 Task: Search one way flight ticket for 2 adults, 4 children and 1 infant on lap in business from Little Rock: Bill And Hillary Clinton National Airport (adams Field) (was Little Rock National) to Rockford: Chicago Rockford International Airport(was Northwest Chicagoland Regional Airport At Rockford) on 5-1-2023. Choice of flights is Frontier. Price is upto 60000. Outbound departure time preference is 14:30.
Action: Mouse scrolled (572, 541) with delta (0, 0)
Screenshot: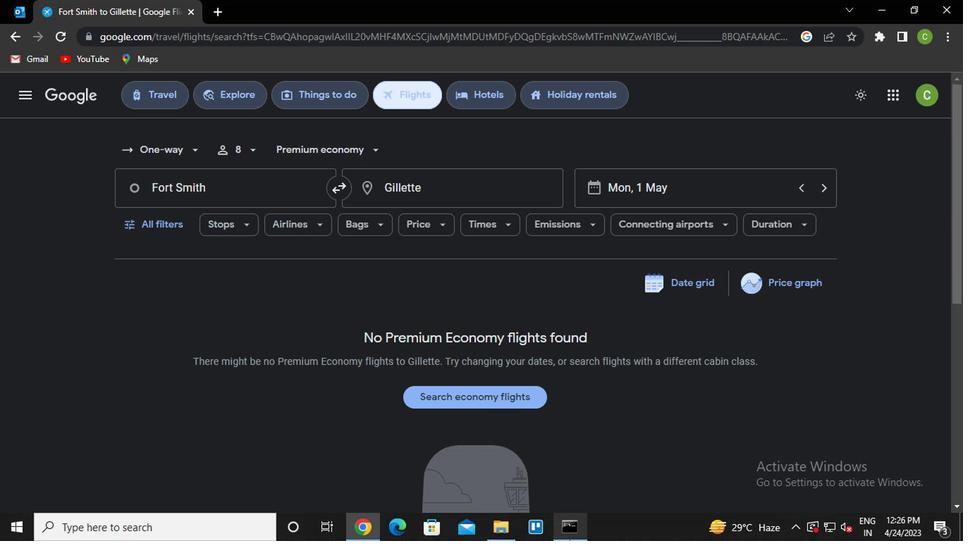 
Action: Mouse scrolled (572, 541) with delta (0, 0)
Screenshot: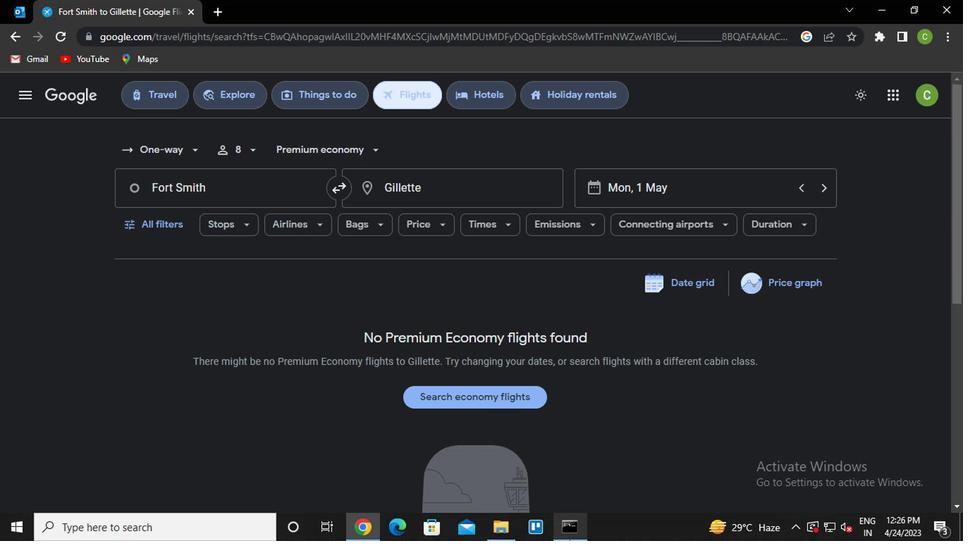 
Action: Mouse moved to (572, 541)
Screenshot: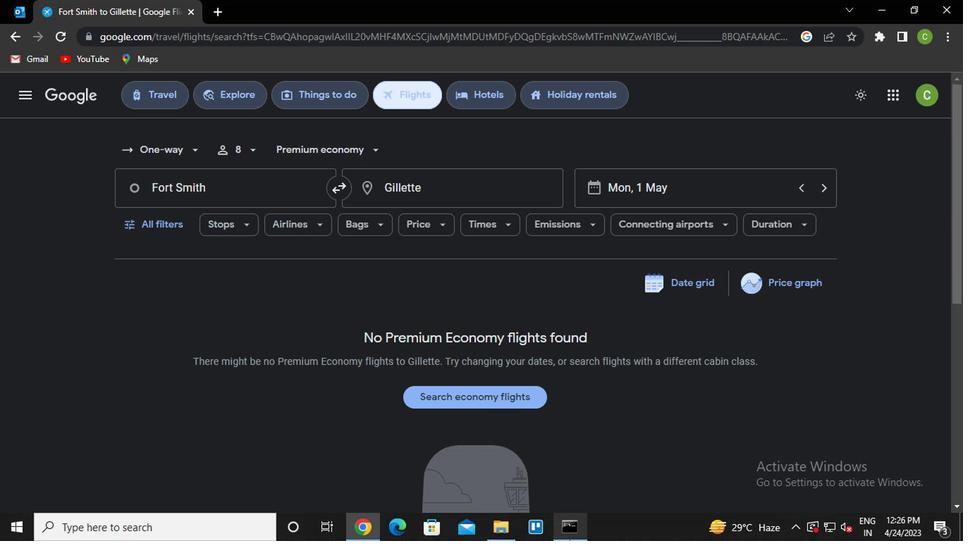 
Action: Mouse scrolled (572, 541) with delta (0, 0)
Screenshot: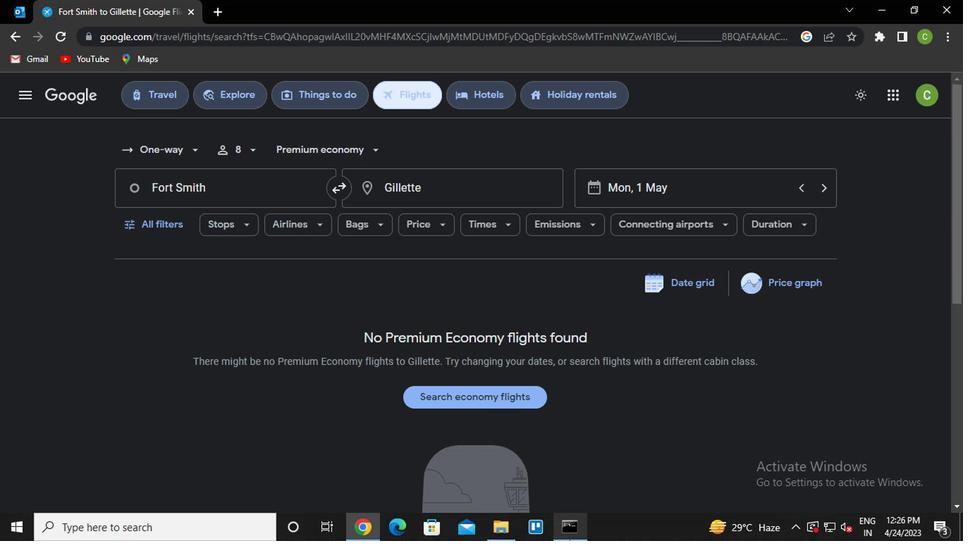 
Action: Mouse moved to (173, 153)
Screenshot: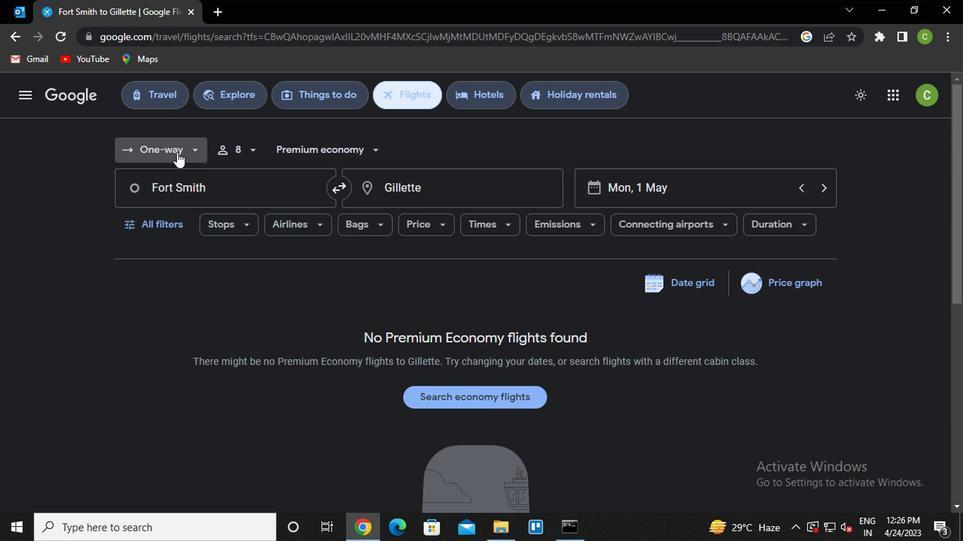 
Action: Mouse pressed left at (173, 153)
Screenshot: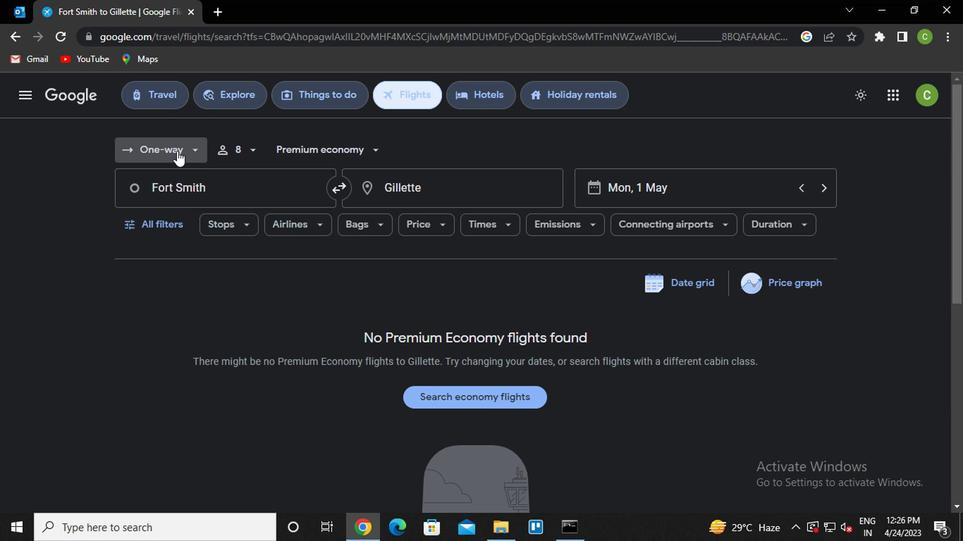
Action: Mouse moved to (184, 209)
Screenshot: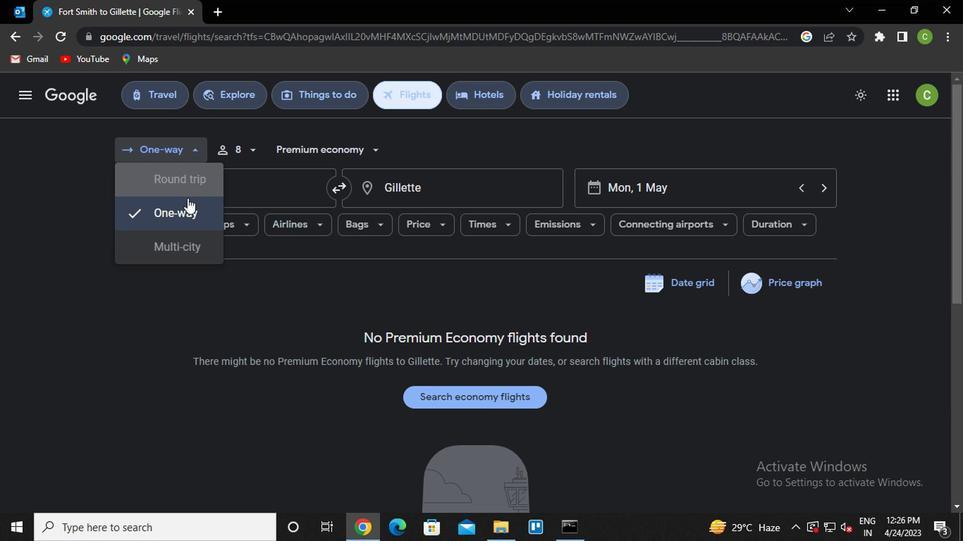
Action: Mouse pressed left at (184, 209)
Screenshot: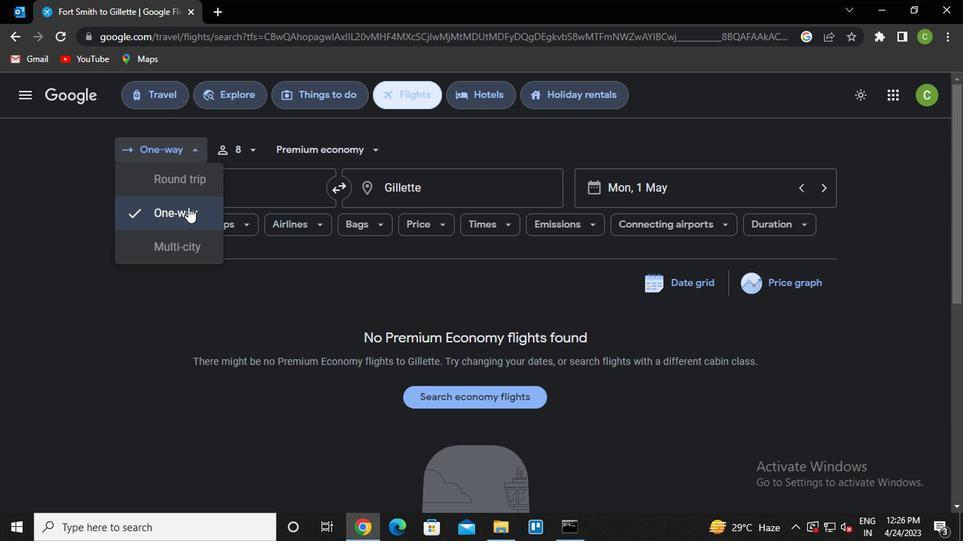 
Action: Mouse moved to (247, 149)
Screenshot: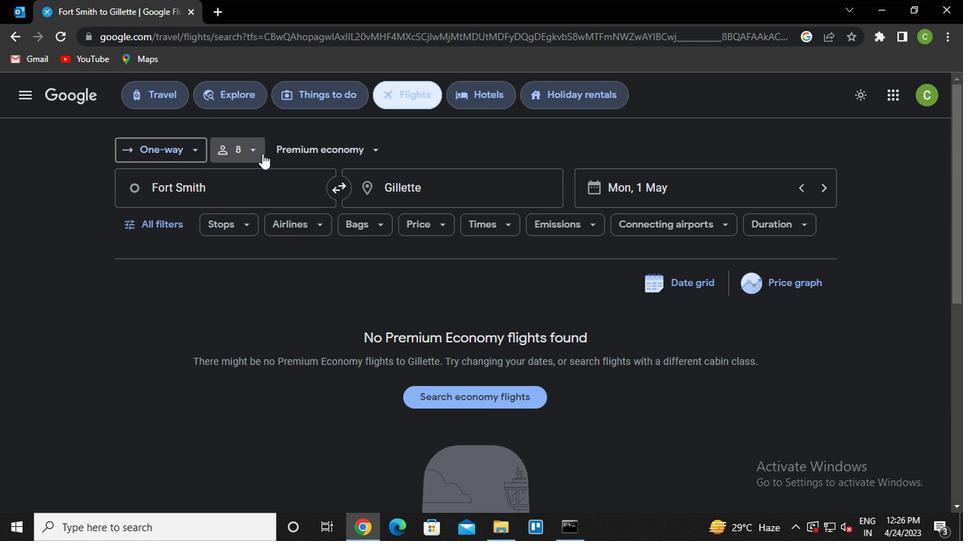 
Action: Mouse pressed left at (247, 149)
Screenshot: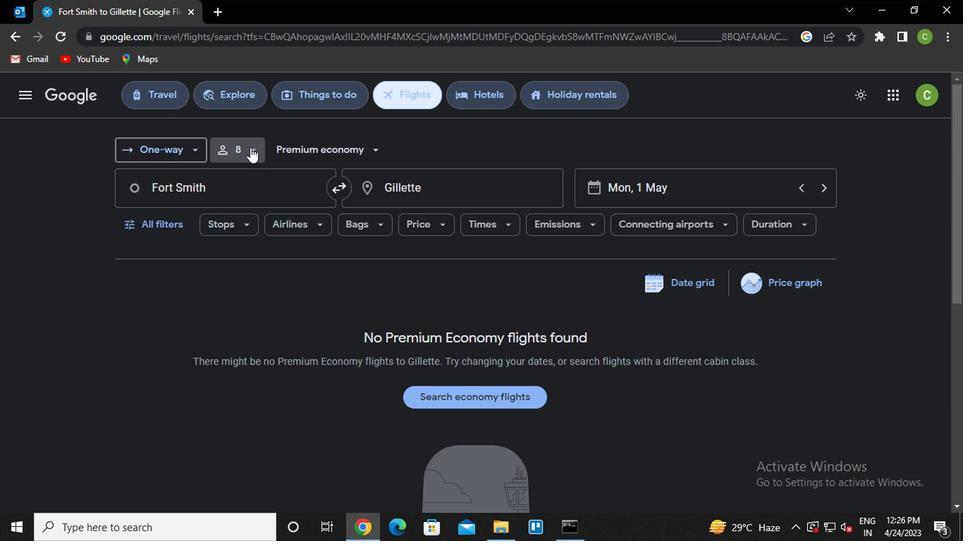 
Action: Mouse moved to (355, 190)
Screenshot: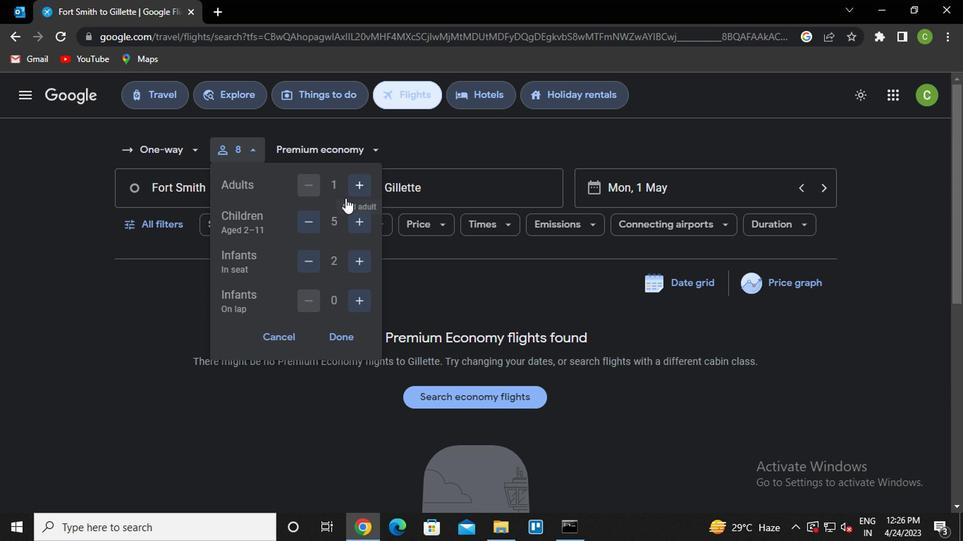 
Action: Mouse pressed left at (355, 190)
Screenshot: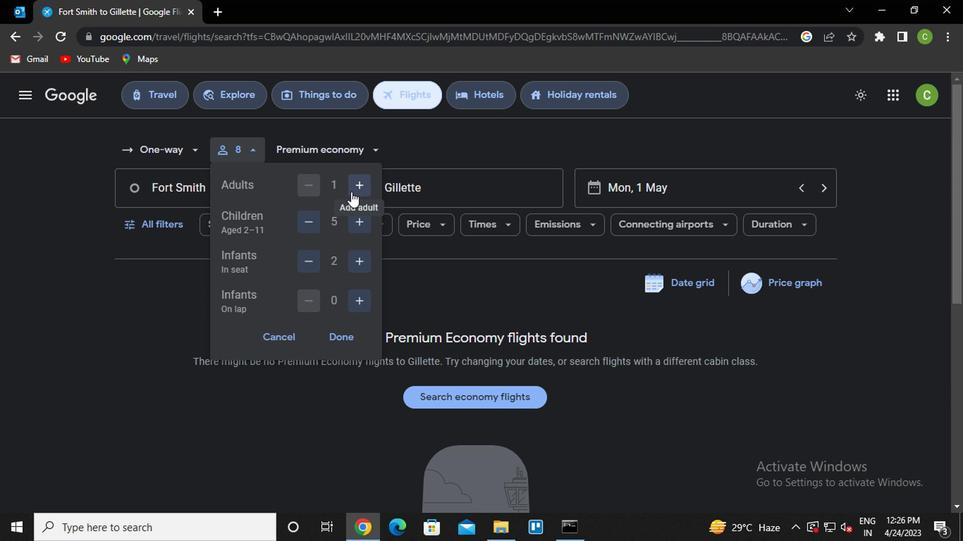 
Action: Mouse moved to (312, 225)
Screenshot: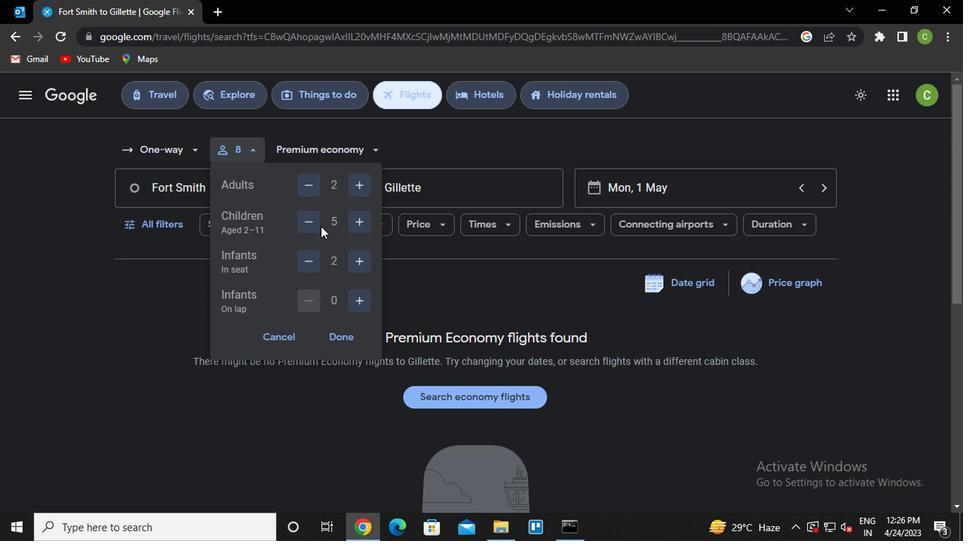 
Action: Mouse pressed left at (312, 225)
Screenshot: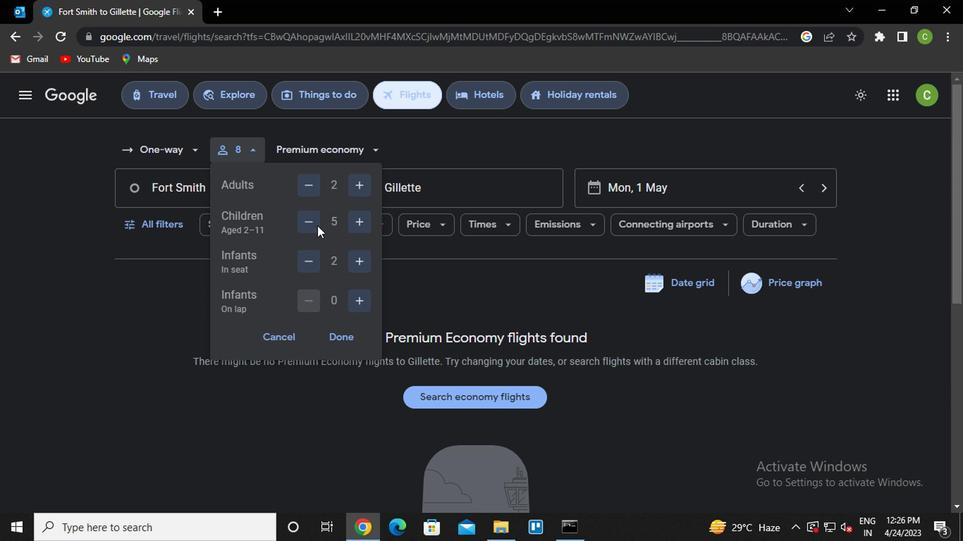 
Action: Mouse moved to (306, 259)
Screenshot: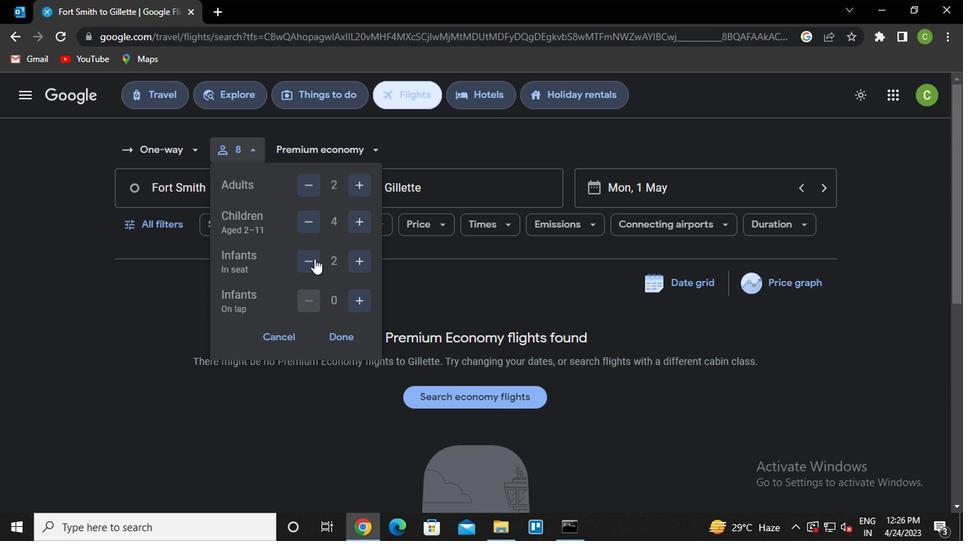 
Action: Mouse pressed left at (306, 259)
Screenshot: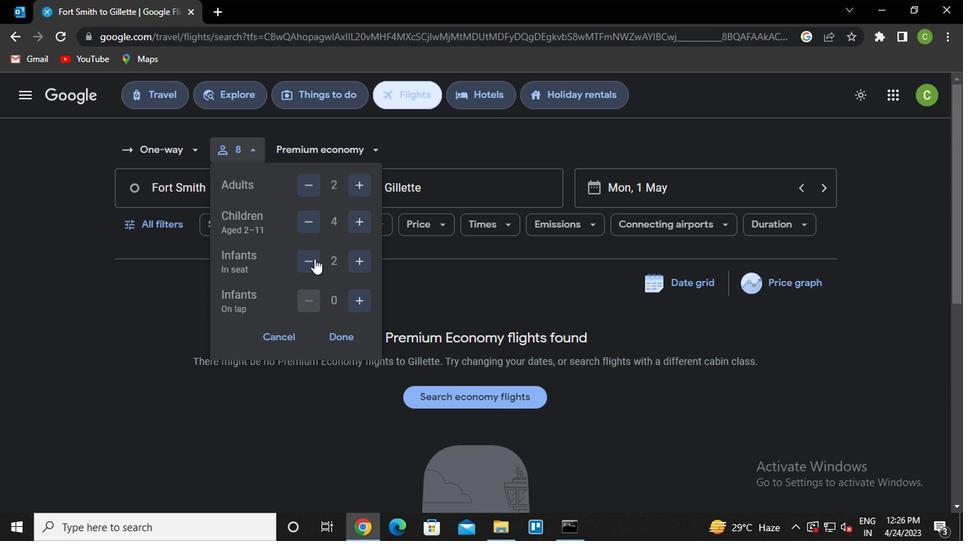 
Action: Mouse moved to (334, 336)
Screenshot: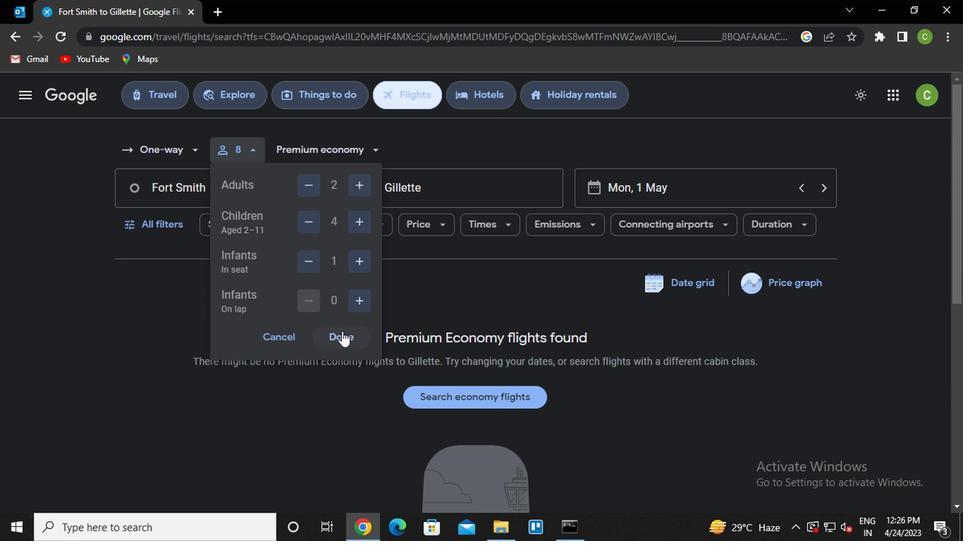 
Action: Mouse pressed left at (334, 336)
Screenshot: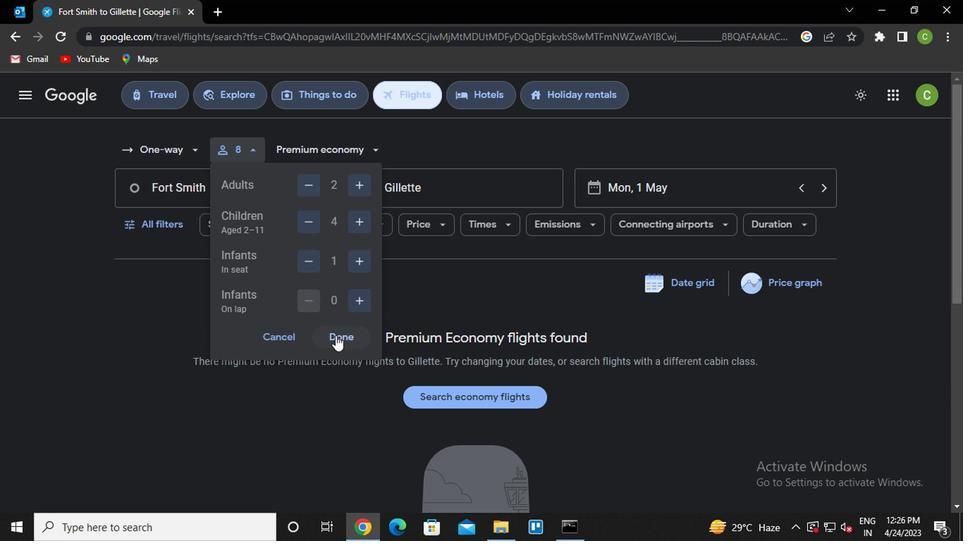 
Action: Mouse moved to (302, 160)
Screenshot: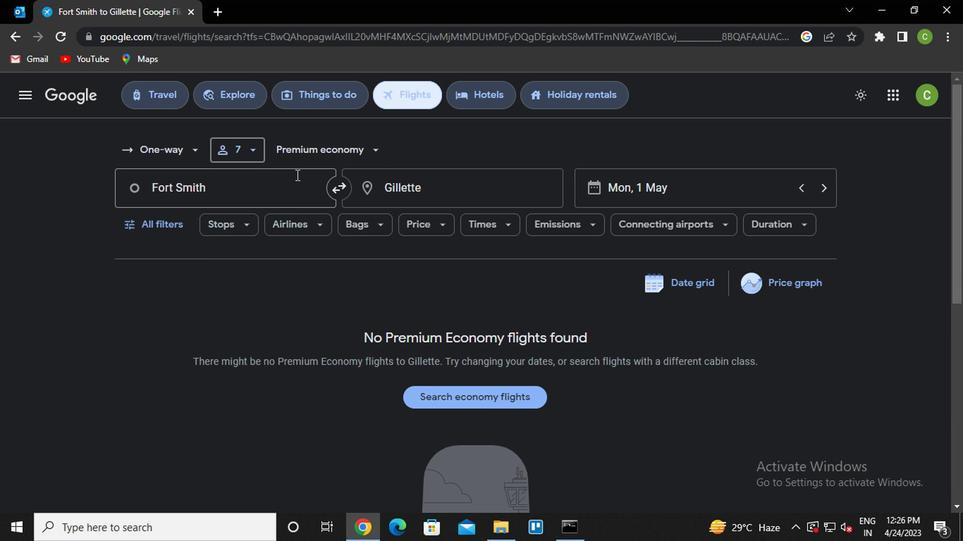 
Action: Mouse pressed left at (302, 160)
Screenshot: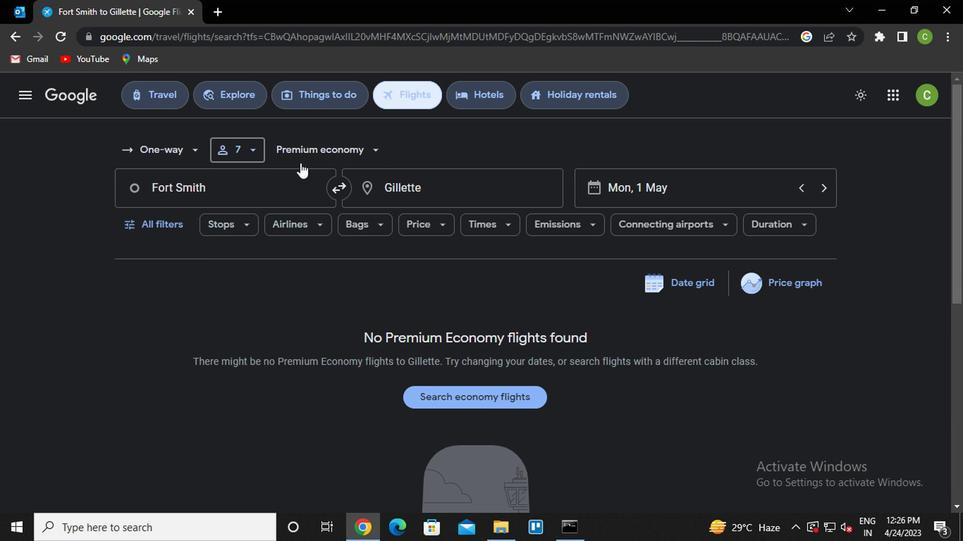 
Action: Mouse moved to (336, 244)
Screenshot: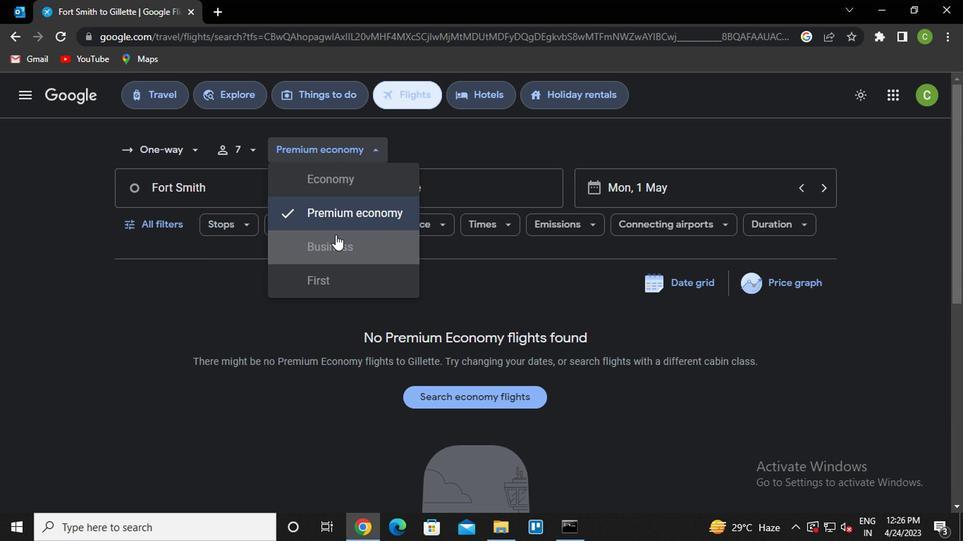 
Action: Mouse pressed left at (336, 244)
Screenshot: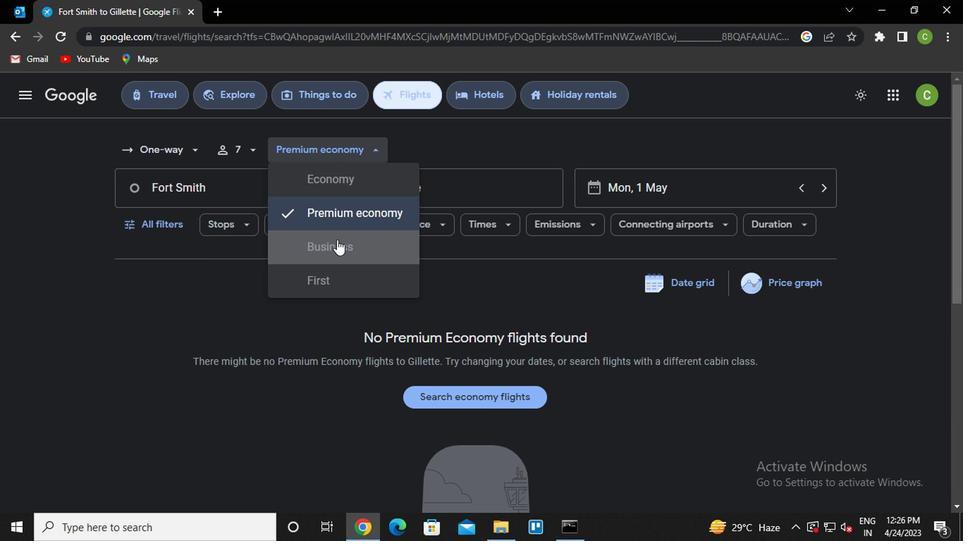
Action: Mouse moved to (265, 189)
Screenshot: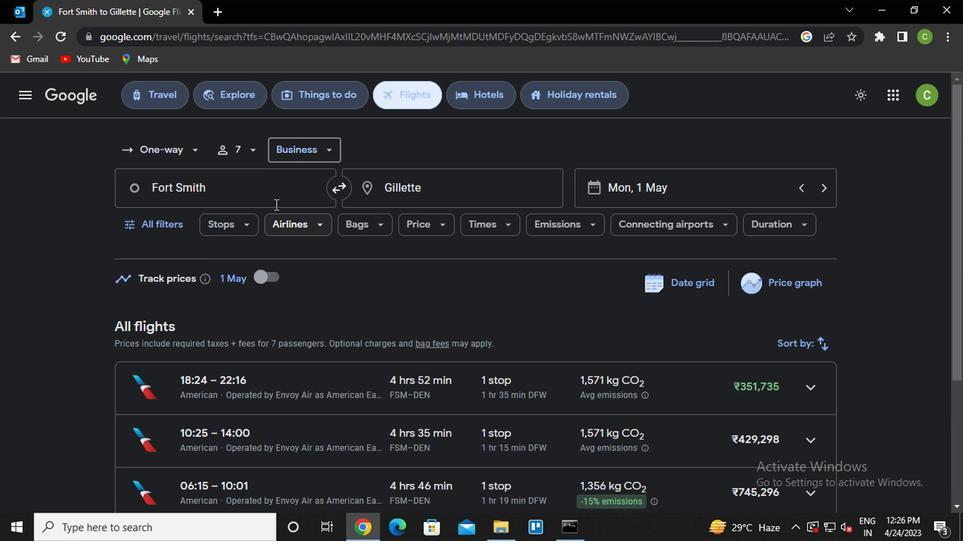 
Action: Mouse pressed left at (265, 189)
Screenshot: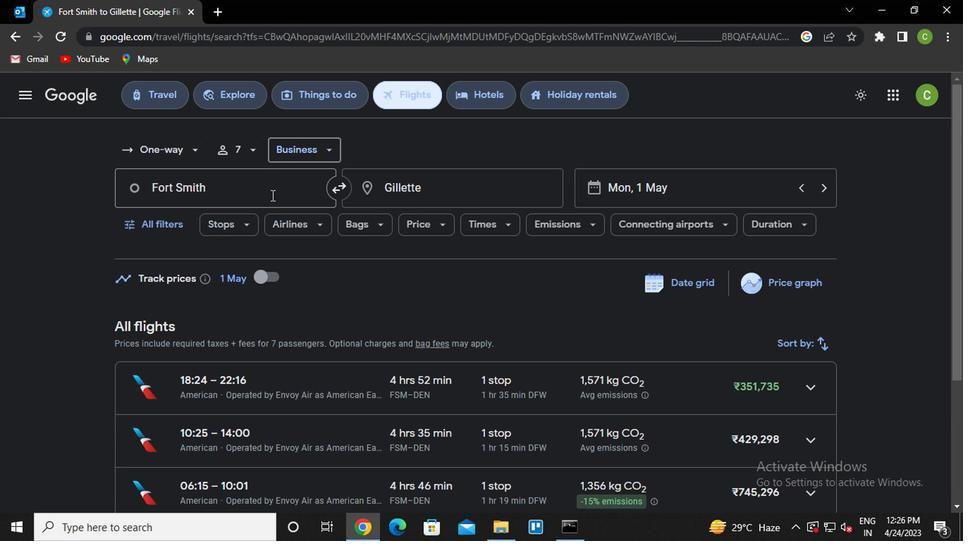 
Action: Key pressed l<Key.caps_lock>ittle<Key.down><Key.enter>
Screenshot: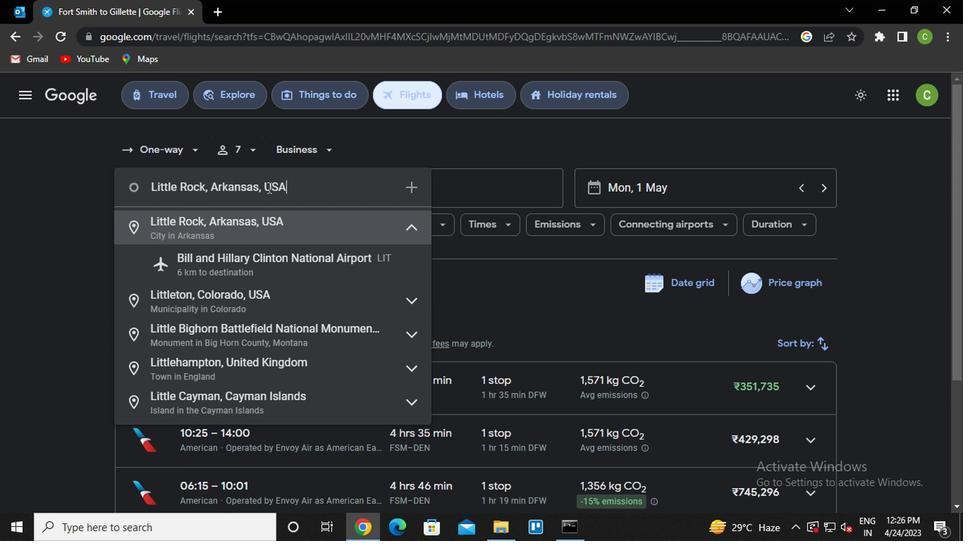 
Action: Mouse moved to (438, 189)
Screenshot: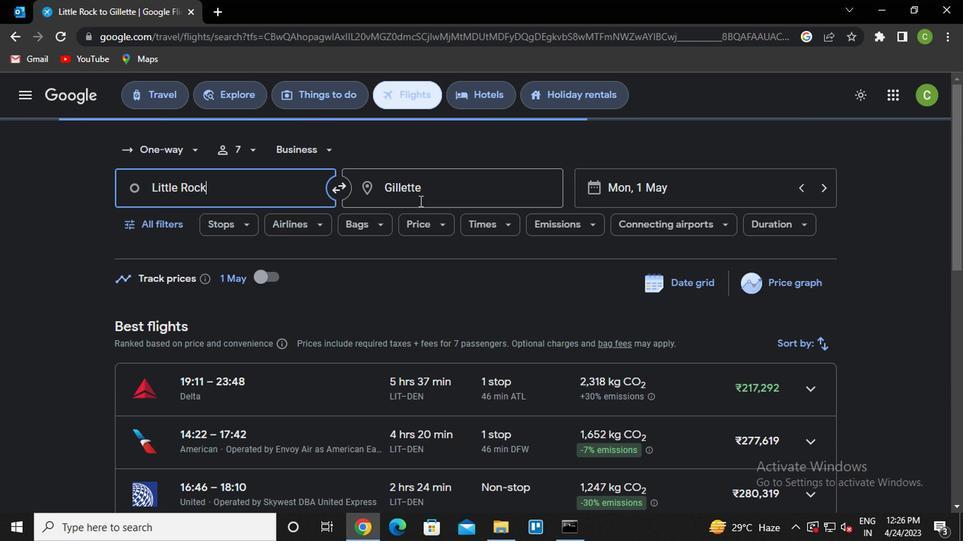 
Action: Mouse pressed left at (438, 189)
Screenshot: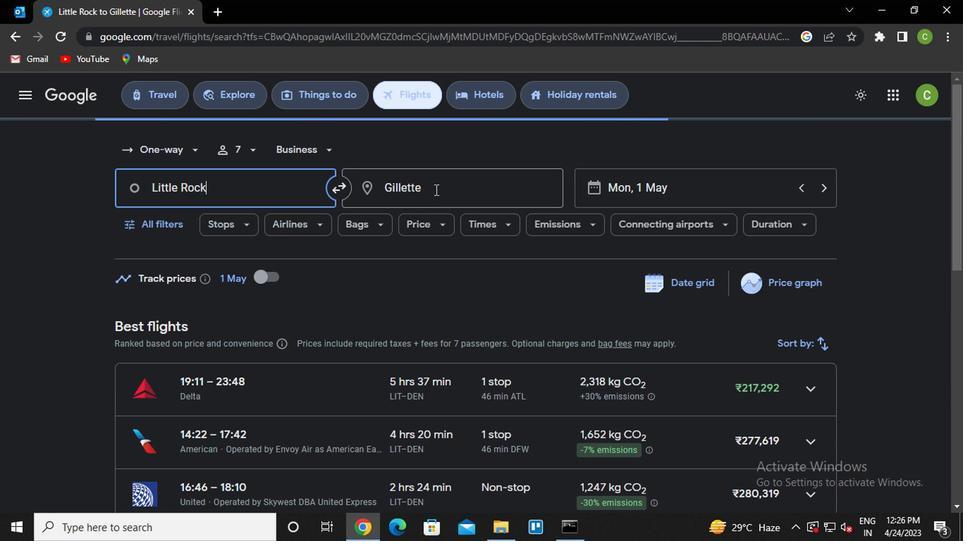 
Action: Mouse moved to (437, 189)
Screenshot: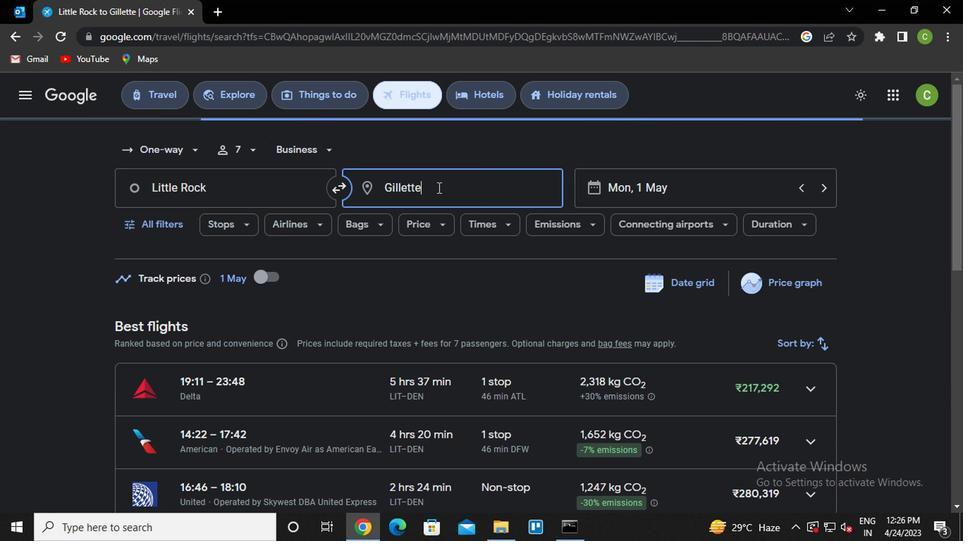 
Action: Key pressed <Key.caps_lock>
Screenshot: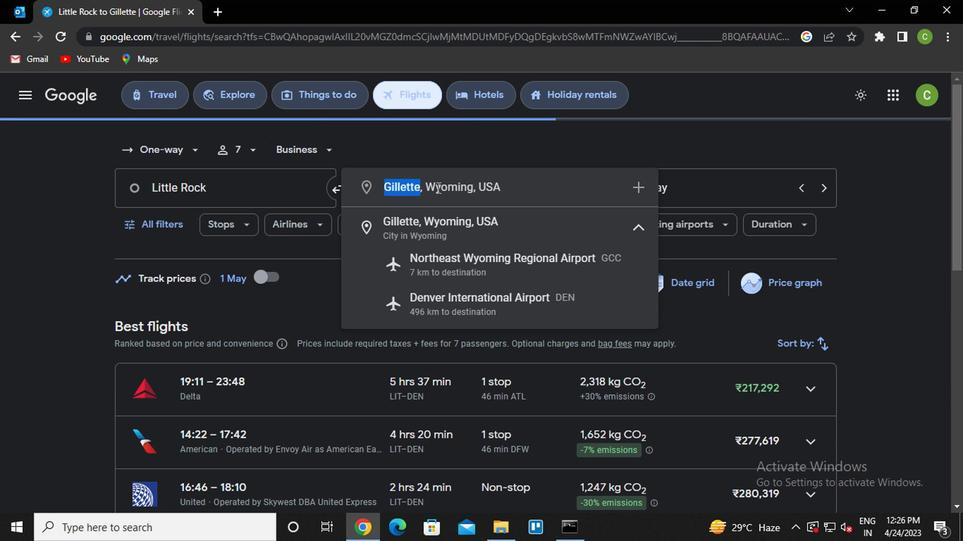 
Action: Mouse moved to (436, 189)
Screenshot: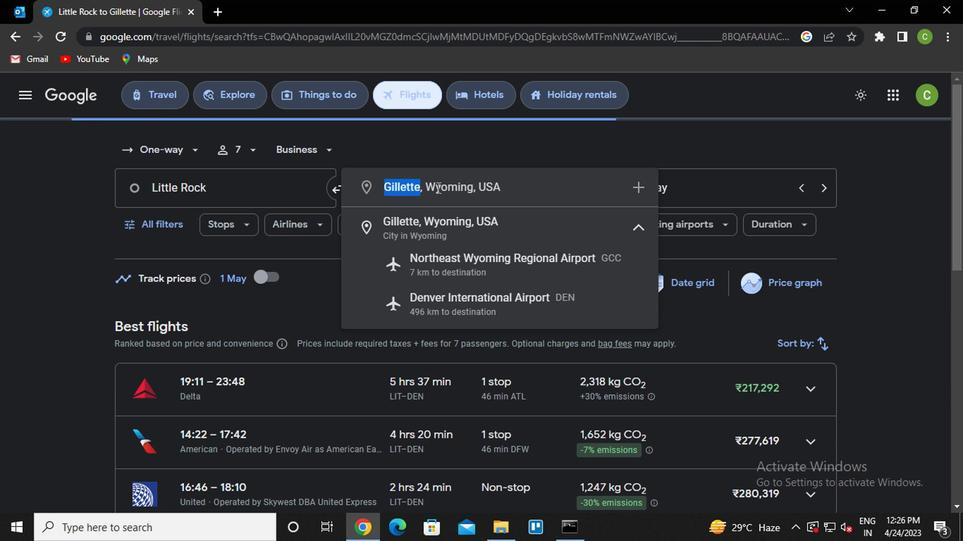 
Action: Key pressed r<Key.caps_lock>ockford<Key.down><Key.enter>
Screenshot: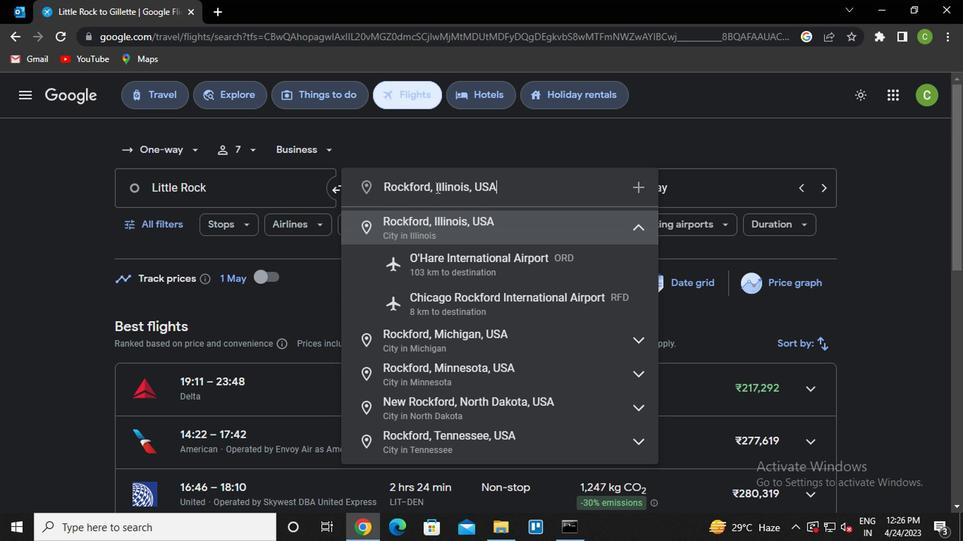 
Action: Mouse moved to (702, 182)
Screenshot: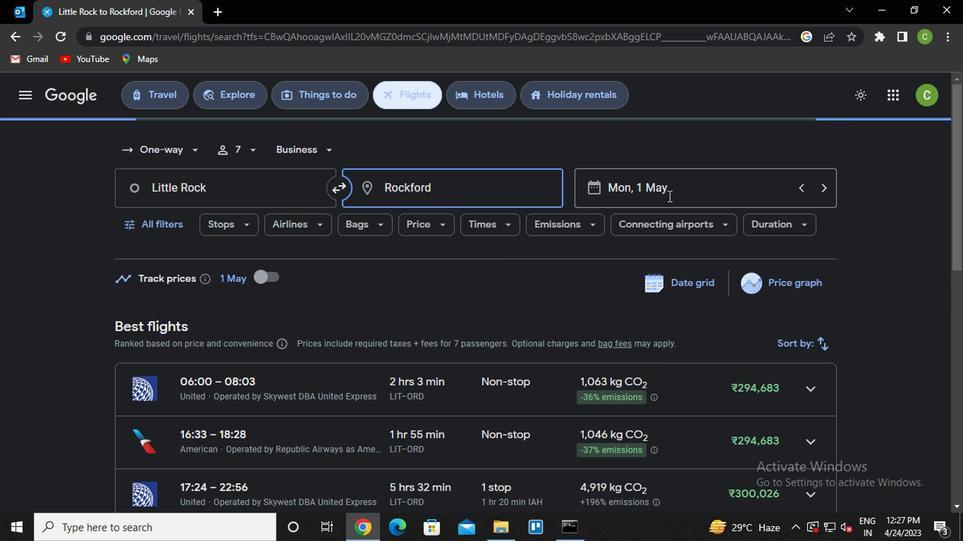 
Action: Mouse pressed left at (702, 182)
Screenshot: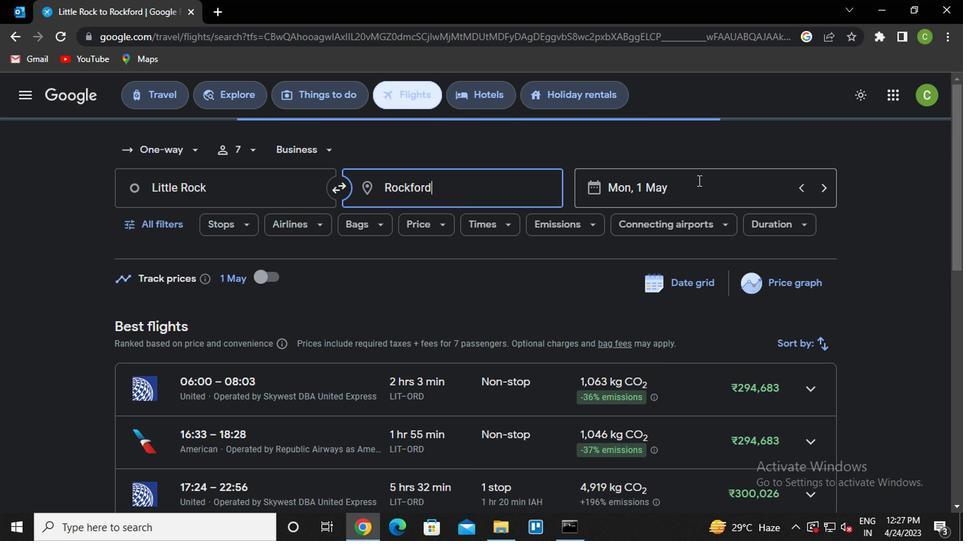 
Action: Mouse moved to (645, 251)
Screenshot: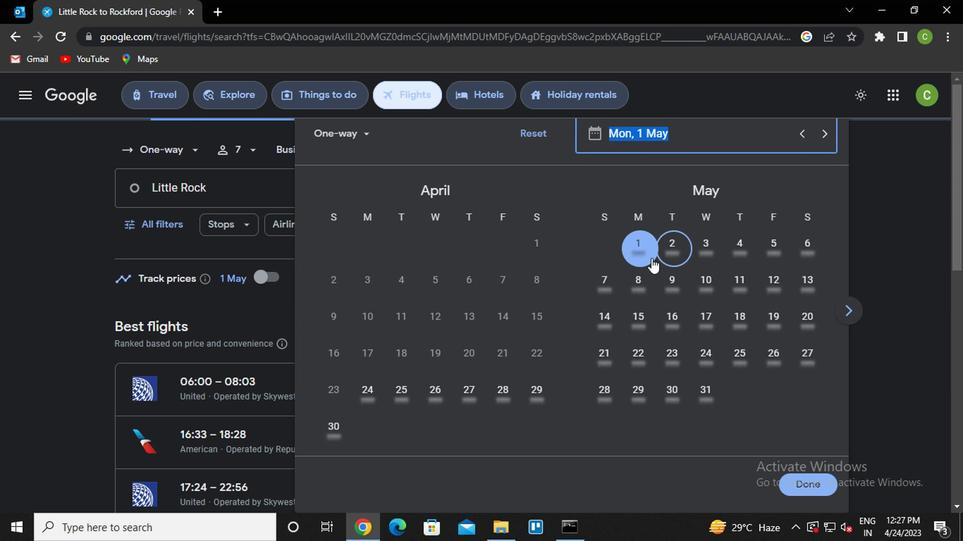 
Action: Mouse pressed left at (645, 251)
Screenshot: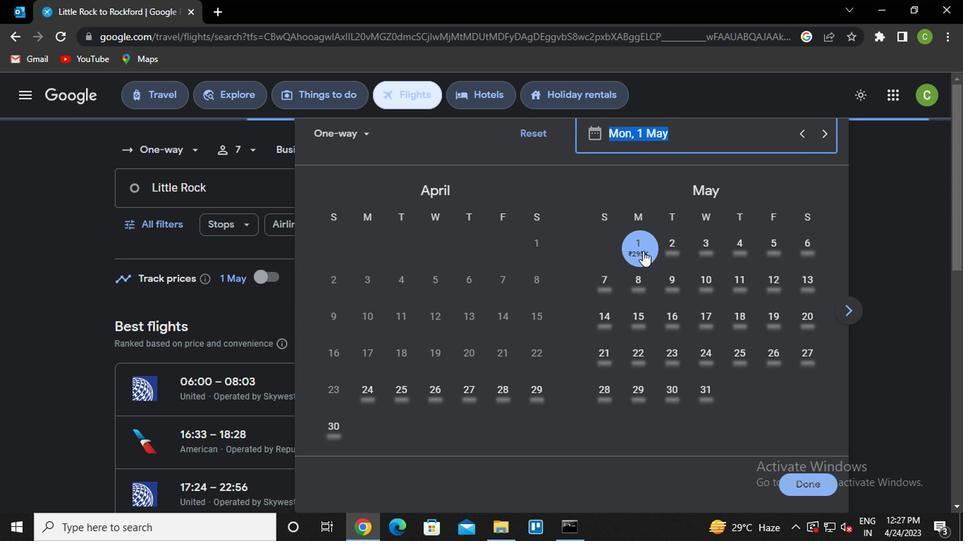 
Action: Mouse moved to (801, 480)
Screenshot: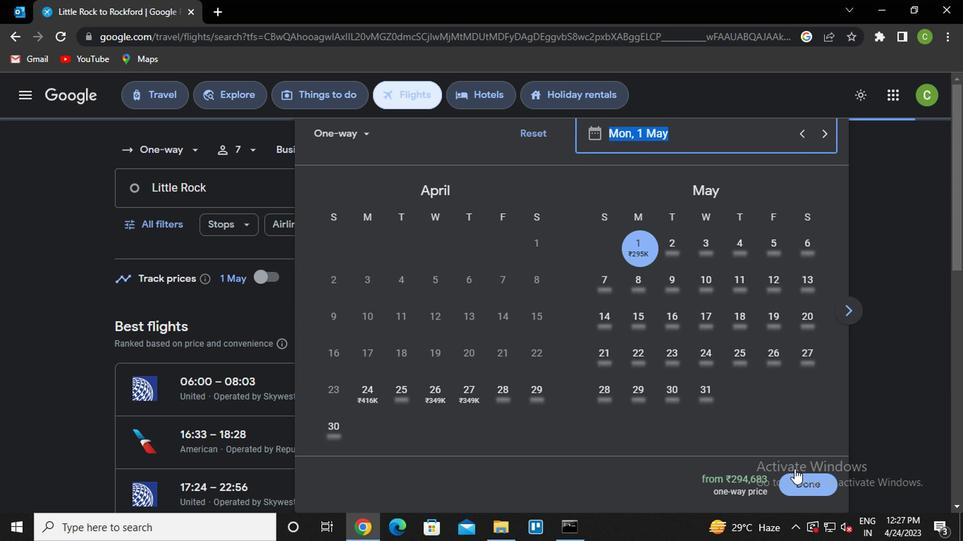 
Action: Mouse pressed left at (801, 480)
Screenshot: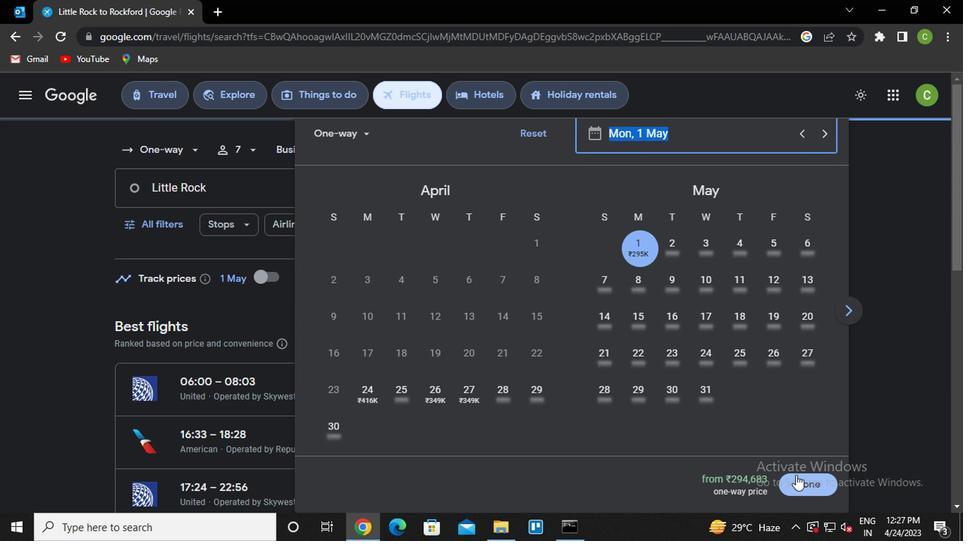 
Action: Mouse moved to (163, 229)
Screenshot: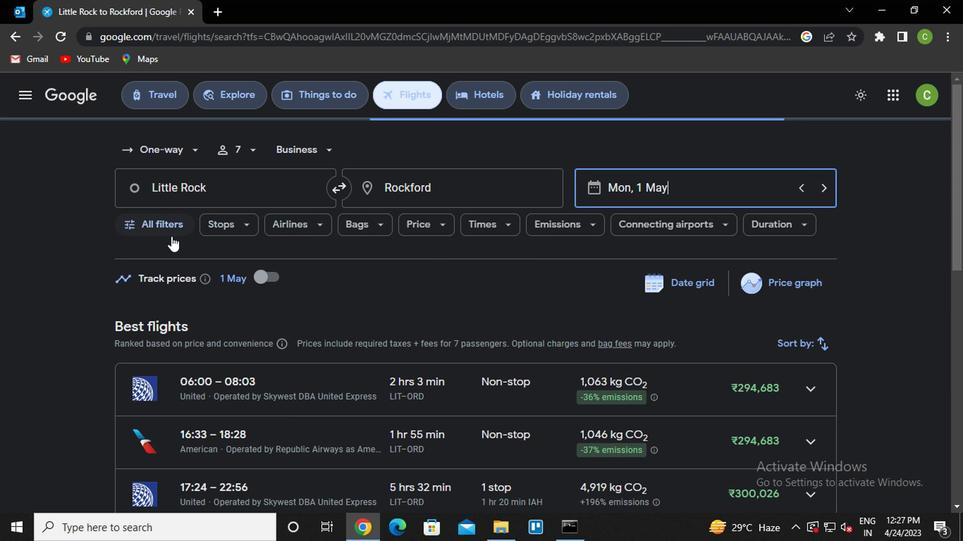 
Action: Mouse pressed left at (163, 229)
Screenshot: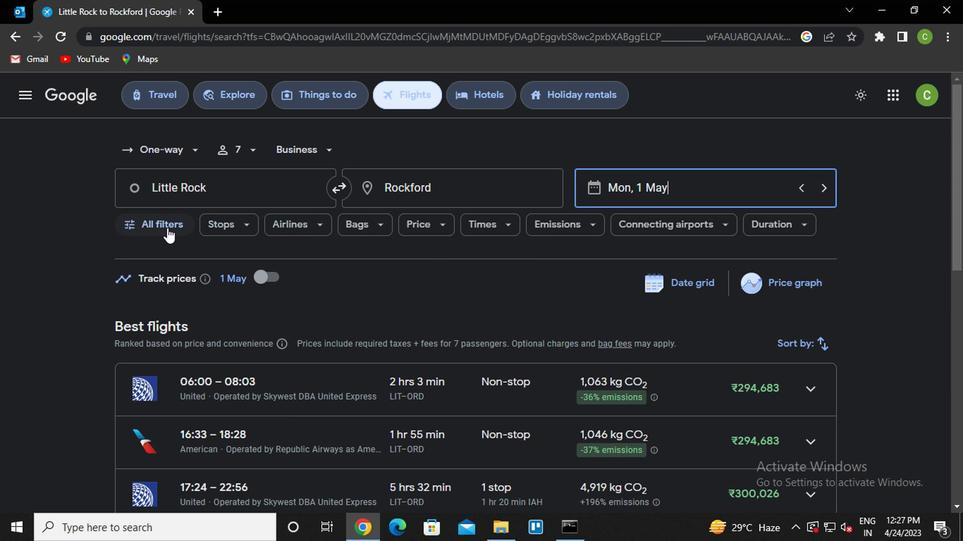 
Action: Mouse moved to (229, 346)
Screenshot: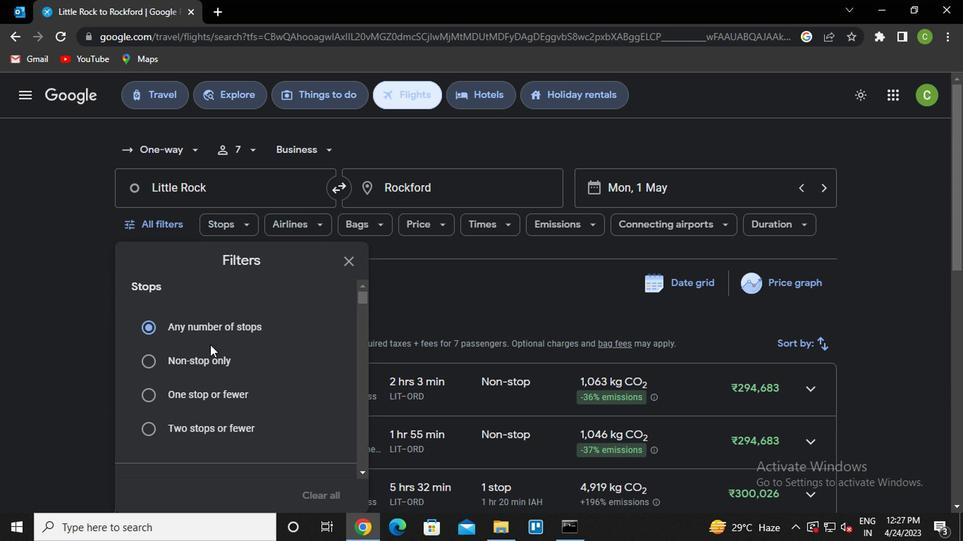 
Action: Mouse scrolled (229, 345) with delta (0, -1)
Screenshot: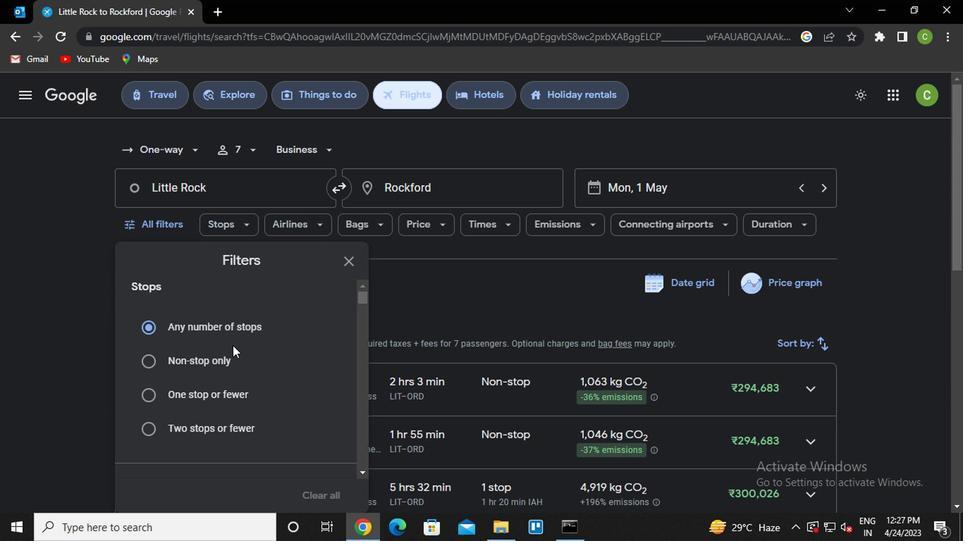
Action: Mouse scrolled (229, 345) with delta (0, -1)
Screenshot: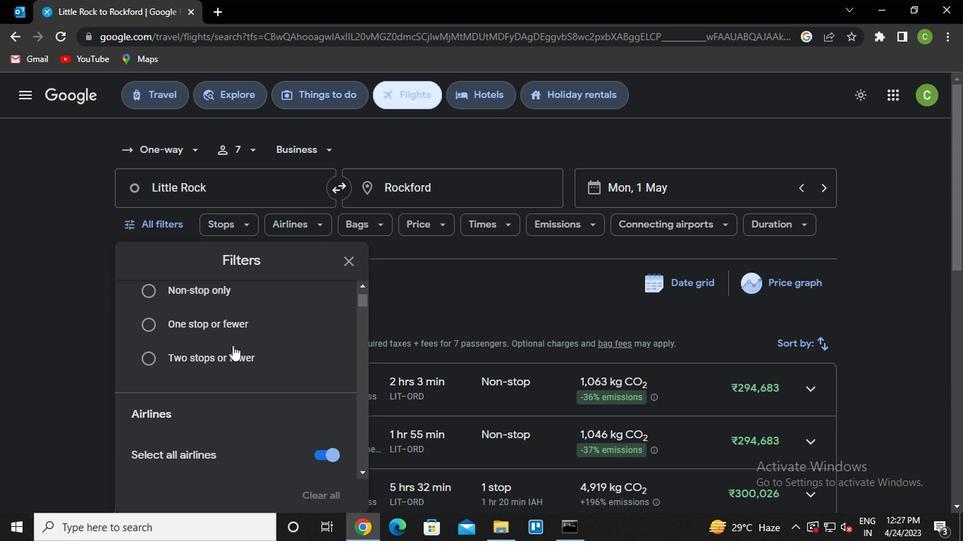 
Action: Mouse moved to (229, 348)
Screenshot: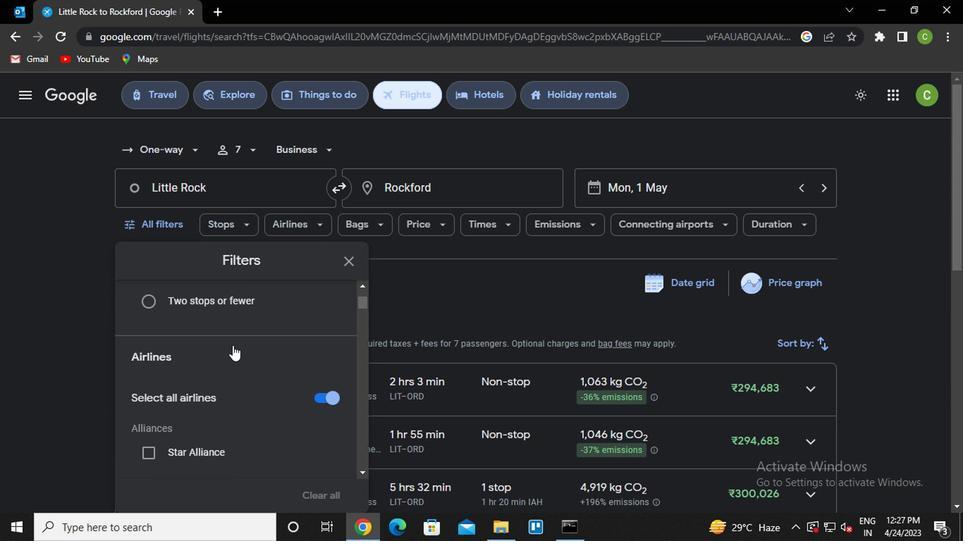 
Action: Mouse scrolled (229, 347) with delta (0, -1)
Screenshot: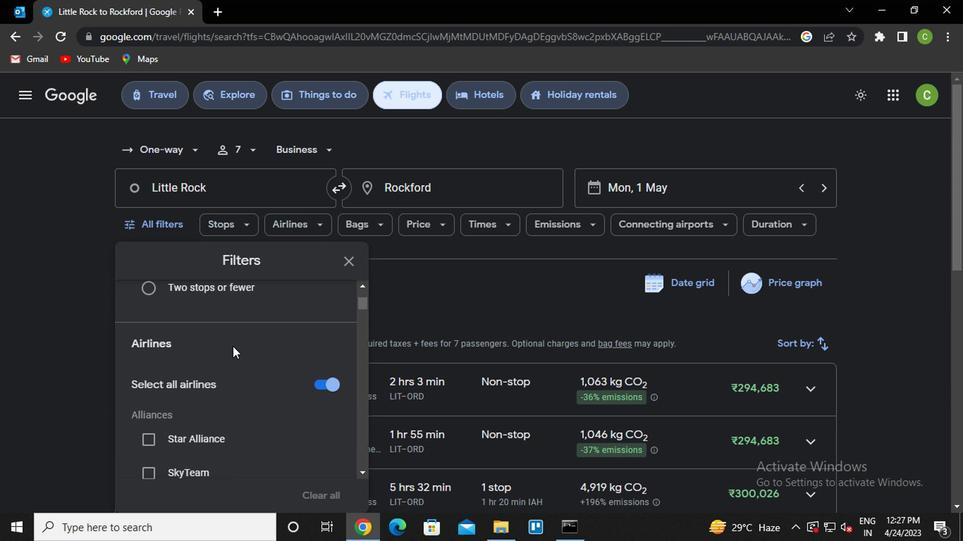 
Action: Mouse scrolled (229, 347) with delta (0, -1)
Screenshot: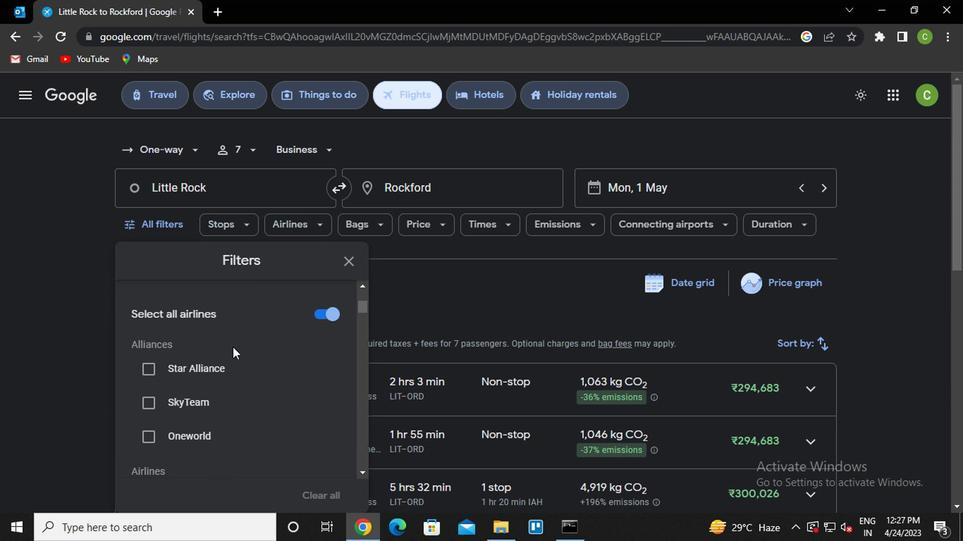
Action: Mouse scrolled (229, 347) with delta (0, -1)
Screenshot: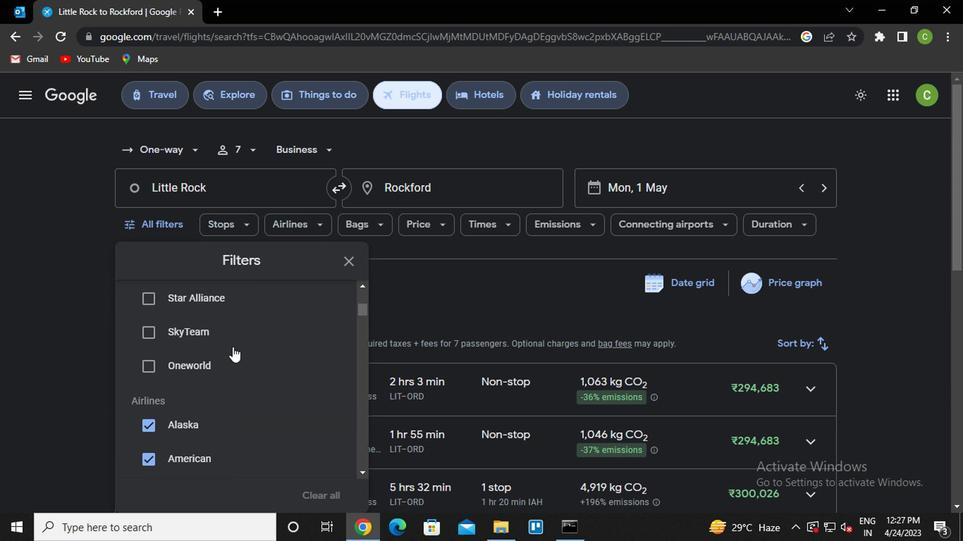 
Action: Mouse scrolled (229, 347) with delta (0, -1)
Screenshot: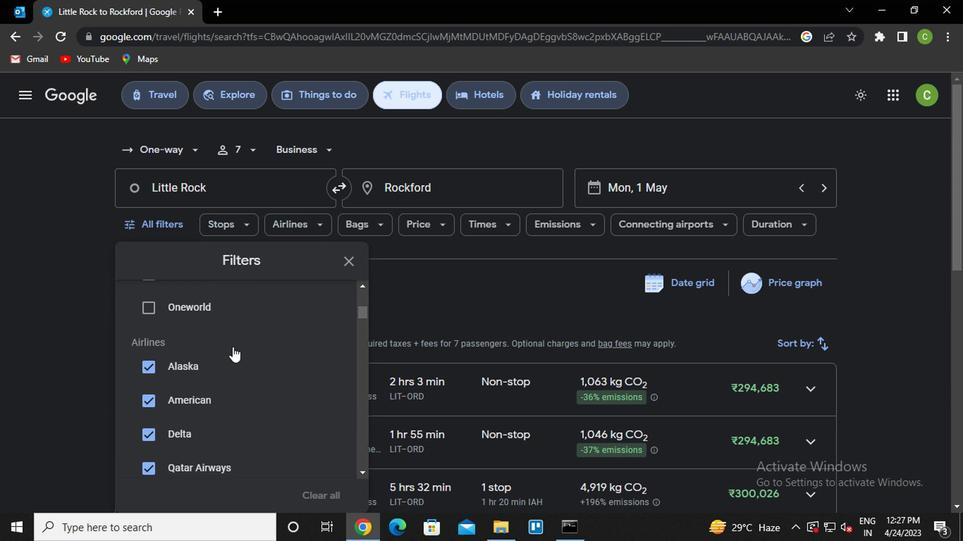 
Action: Mouse scrolled (229, 347) with delta (0, -1)
Screenshot: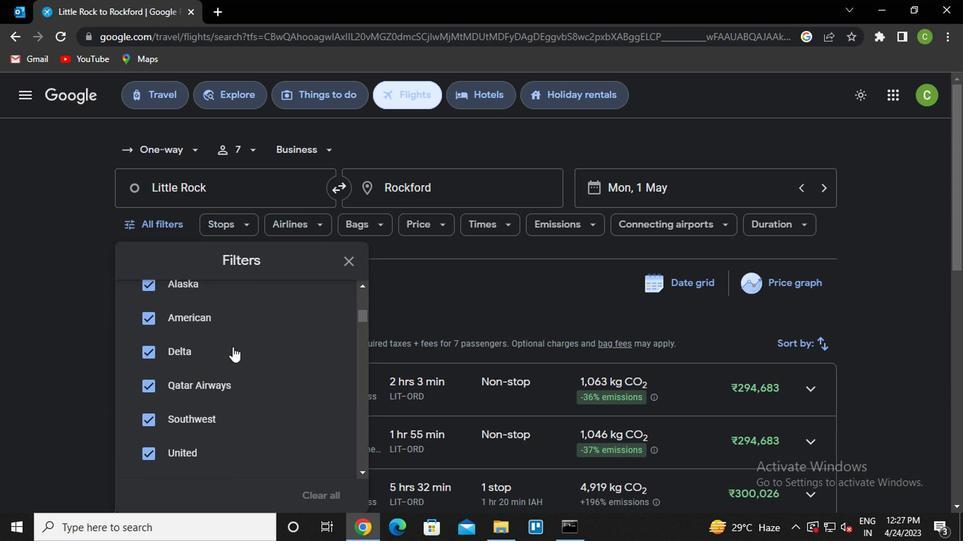 
Action: Mouse scrolled (229, 347) with delta (0, -1)
Screenshot: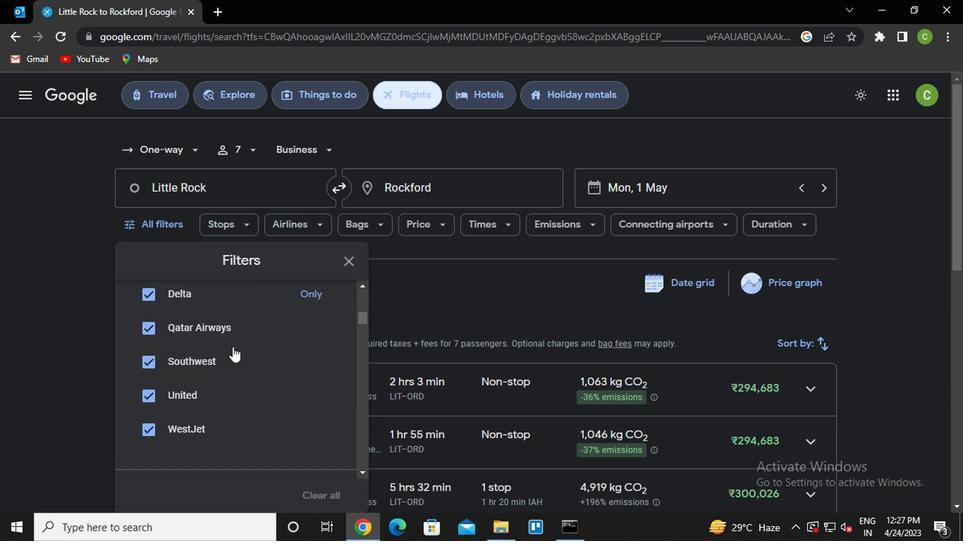 
Action: Mouse scrolled (229, 348) with delta (0, 0)
Screenshot: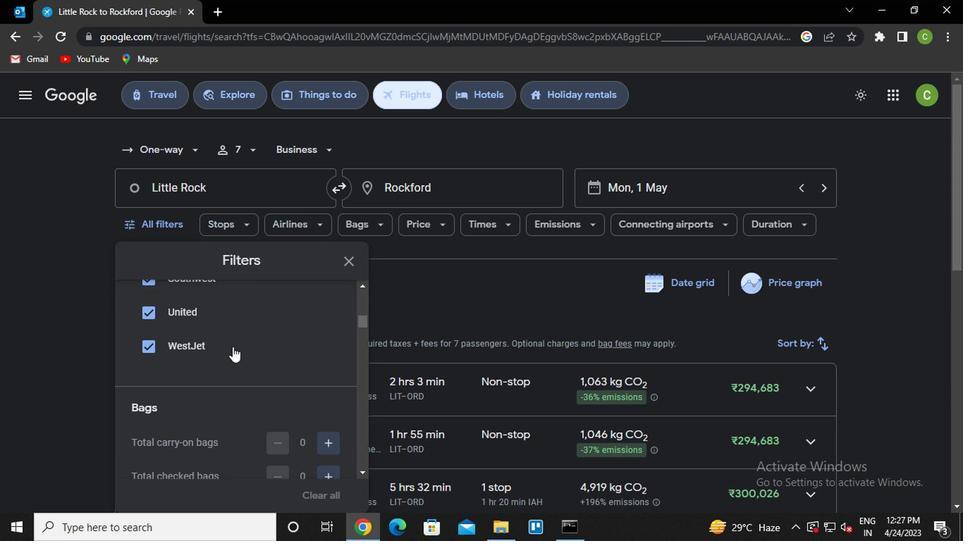 
Action: Mouse scrolled (229, 348) with delta (0, 0)
Screenshot: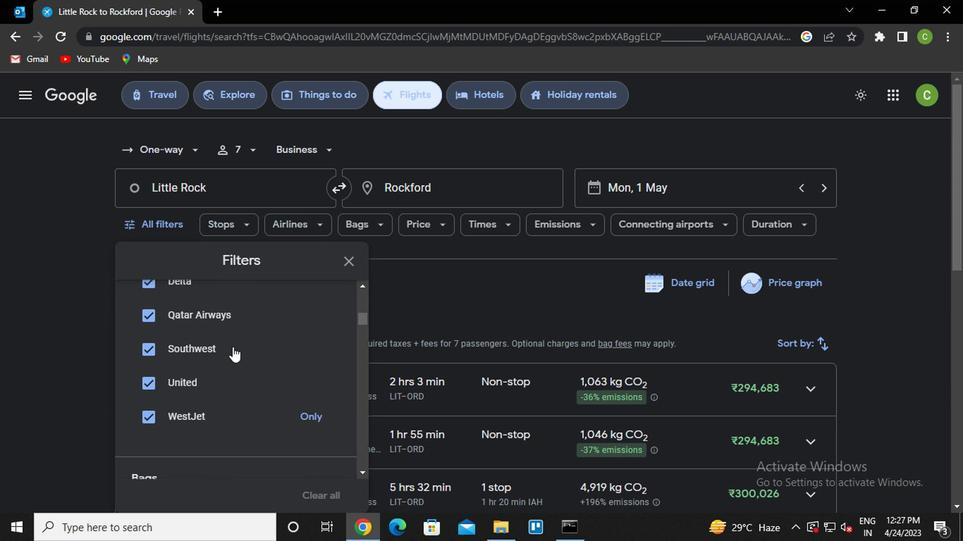 
Action: Mouse scrolled (229, 348) with delta (0, 0)
Screenshot: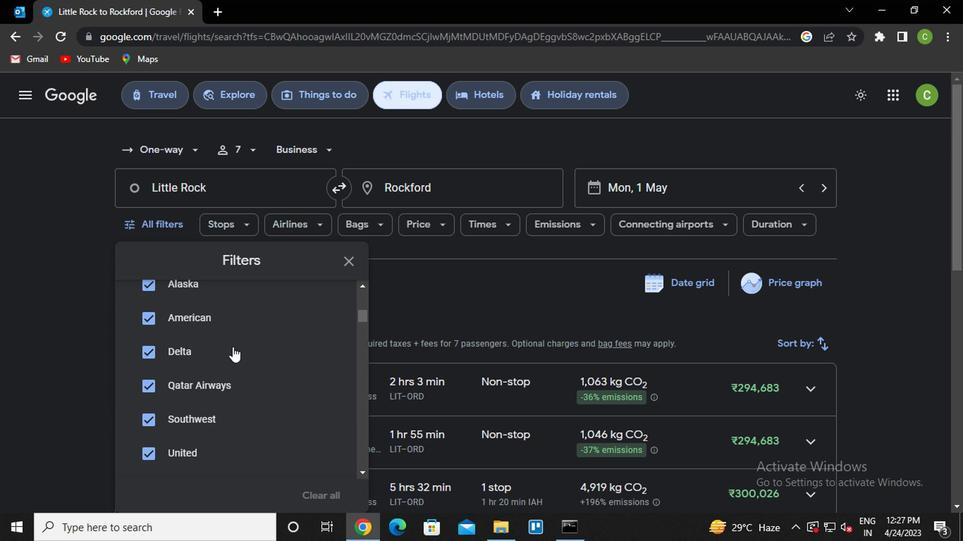 
Action: Mouse scrolled (229, 347) with delta (0, -1)
Screenshot: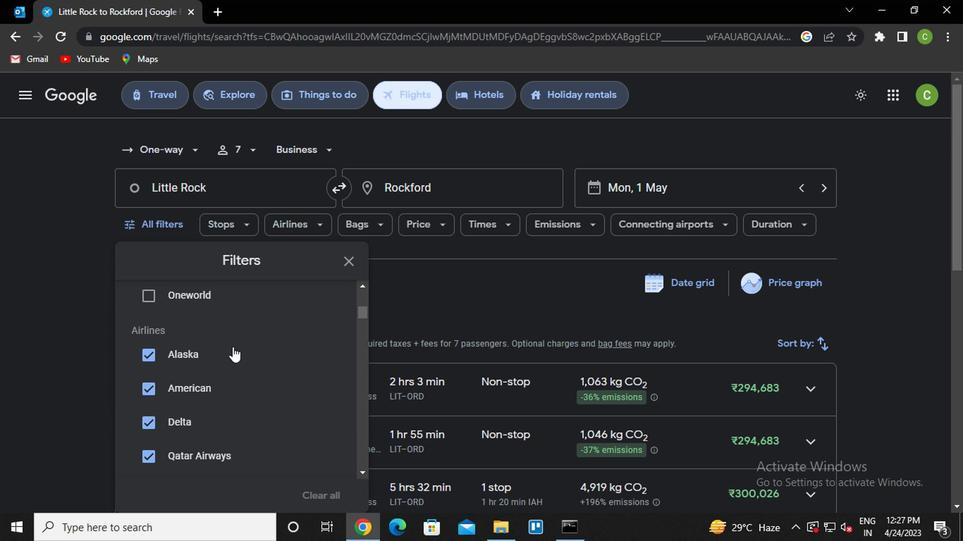 
Action: Mouse scrolled (229, 347) with delta (0, -1)
Screenshot: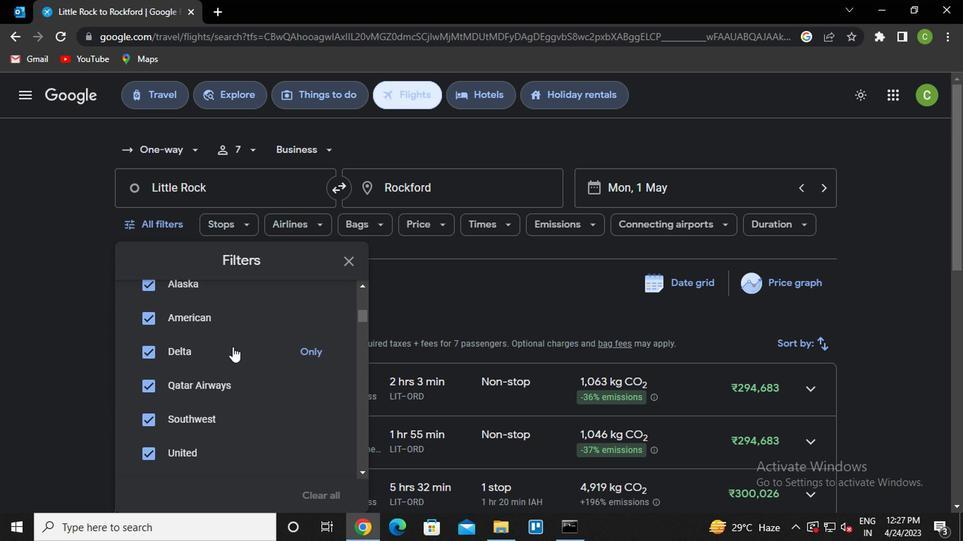 
Action: Mouse scrolled (229, 347) with delta (0, -1)
Screenshot: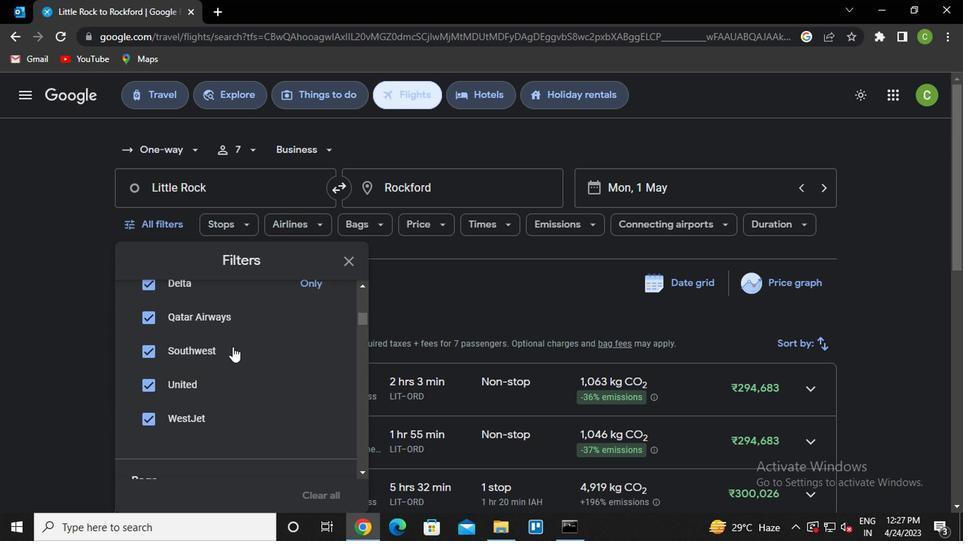 
Action: Mouse scrolled (229, 347) with delta (0, -1)
Screenshot: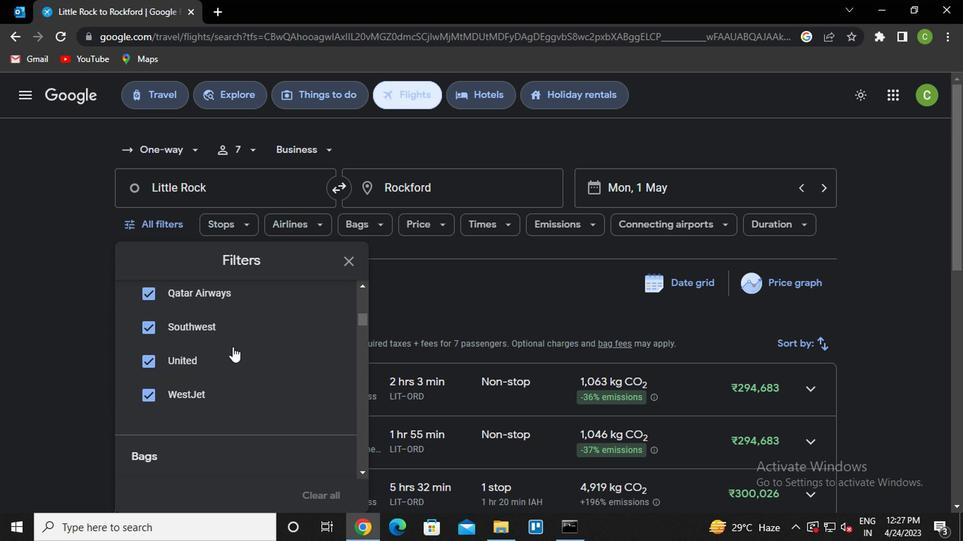 
Action: Mouse scrolled (229, 347) with delta (0, -1)
Screenshot: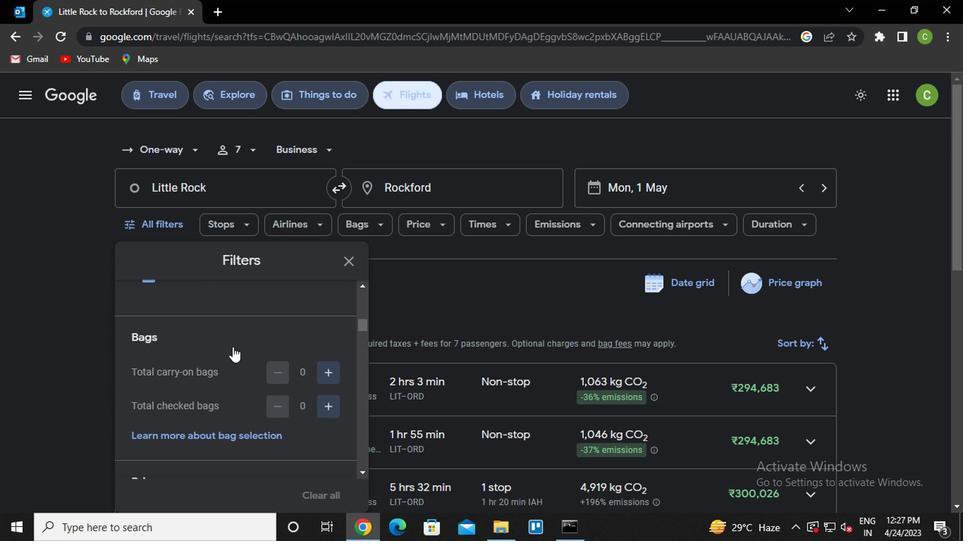 
Action: Mouse scrolled (229, 347) with delta (0, -1)
Screenshot: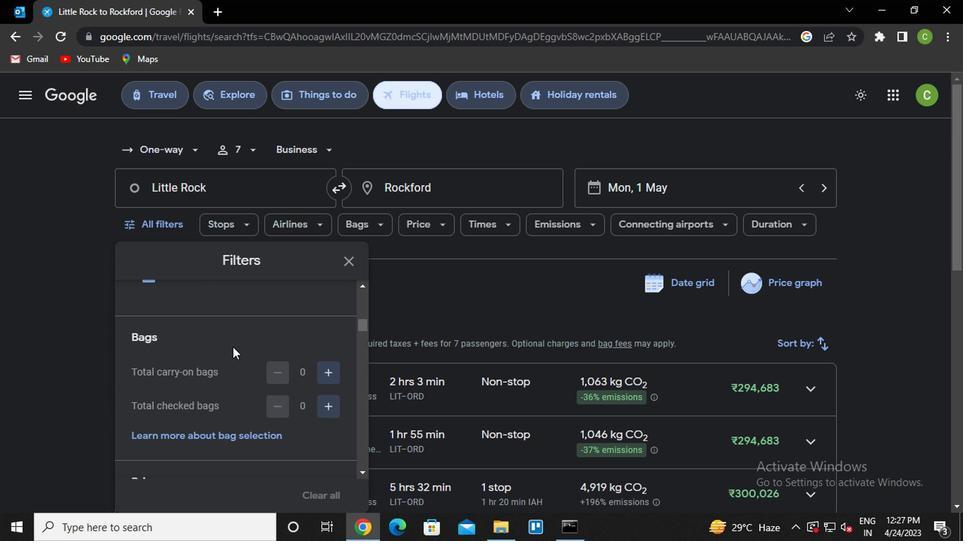 
Action: Mouse moved to (327, 401)
Screenshot: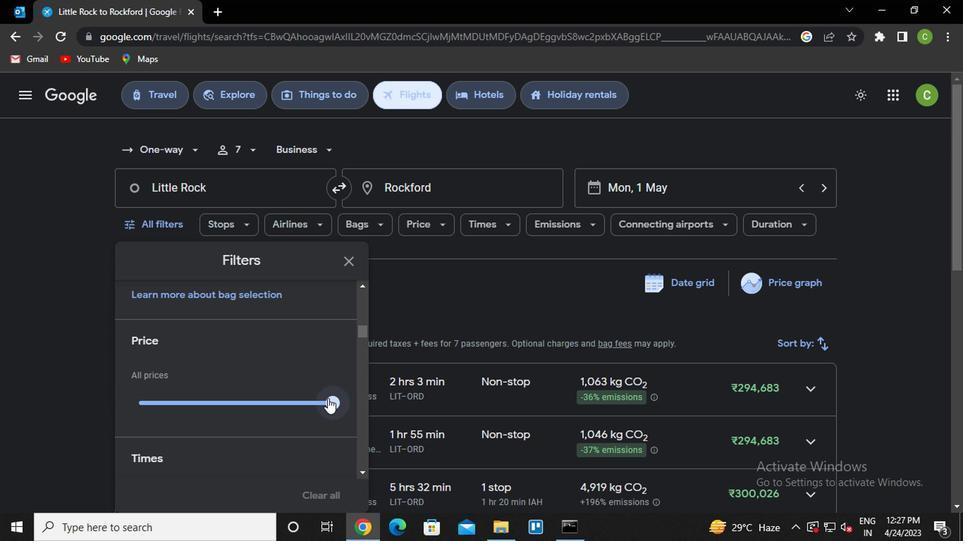 
Action: Mouse pressed left at (327, 401)
Screenshot: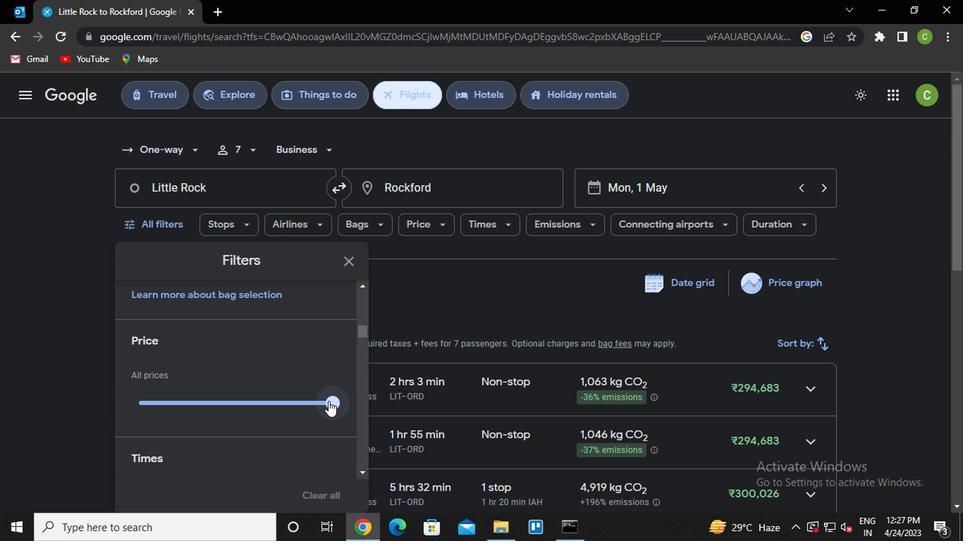 
Action: Mouse moved to (190, 387)
Screenshot: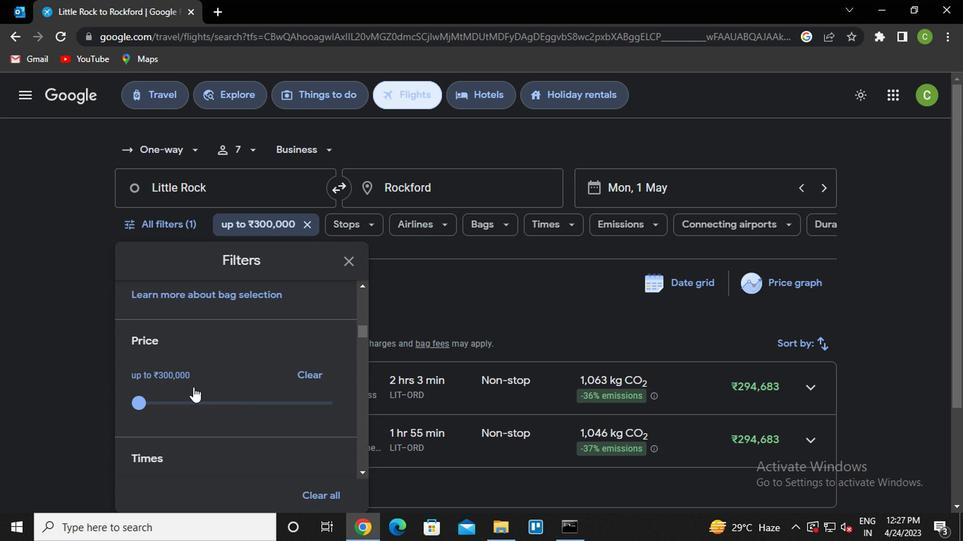 
Action: Mouse scrolled (190, 387) with delta (0, 0)
Screenshot: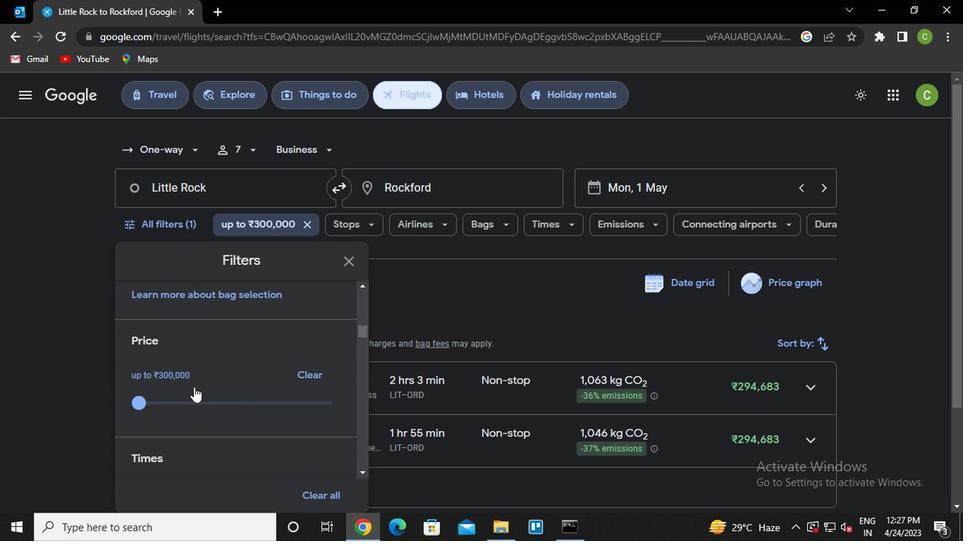 
Action: Mouse scrolled (190, 387) with delta (0, 0)
Screenshot: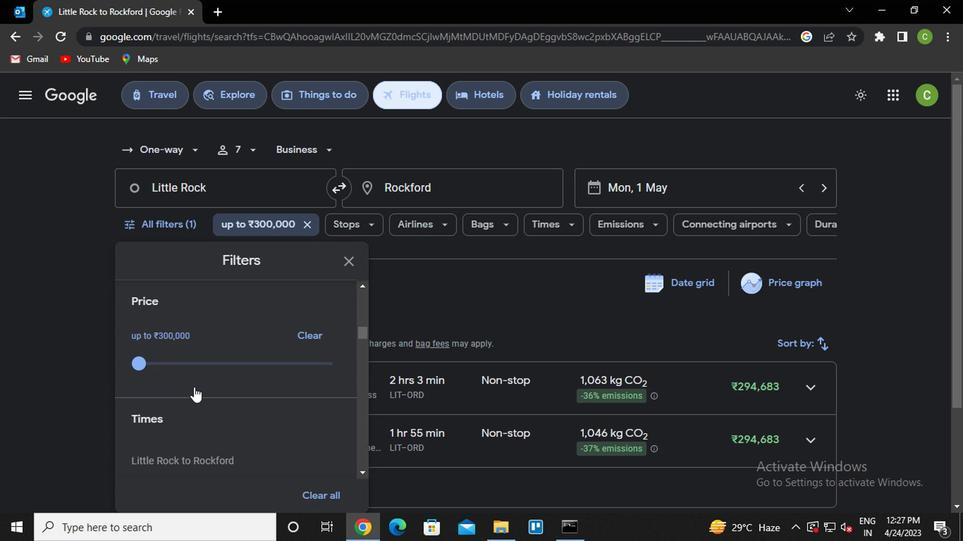 
Action: Mouse moved to (131, 420)
Screenshot: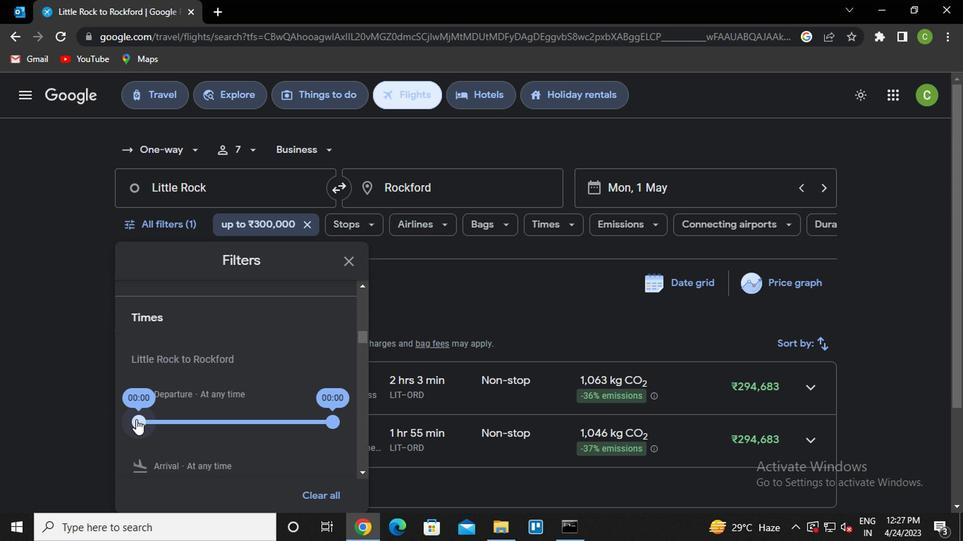 
Action: Mouse pressed left at (131, 420)
Screenshot: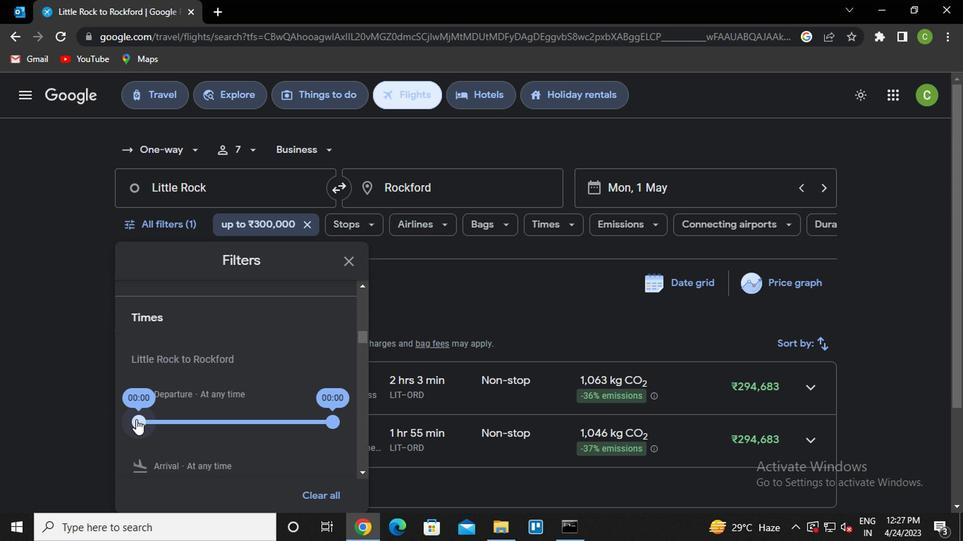 
Action: Mouse moved to (348, 258)
Screenshot: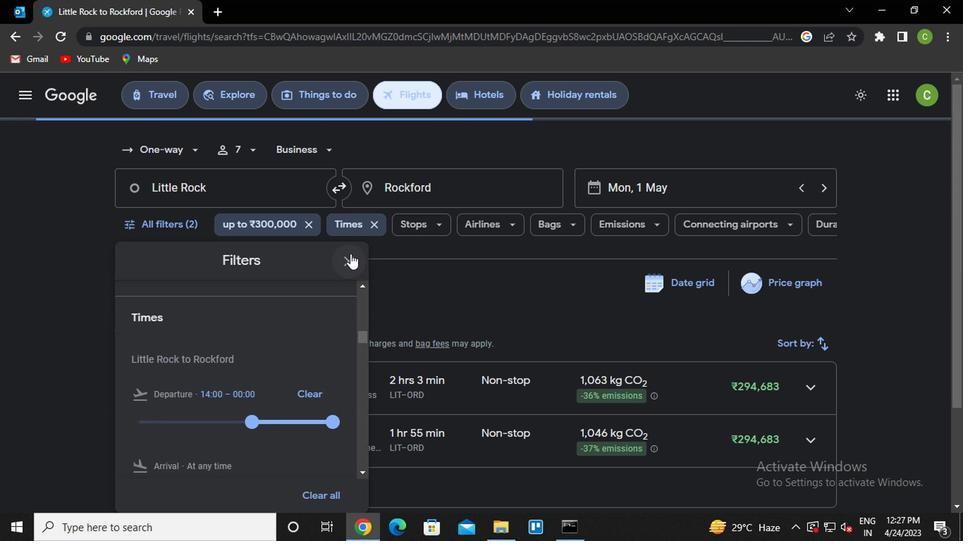 
Action: Mouse pressed left at (348, 258)
Screenshot: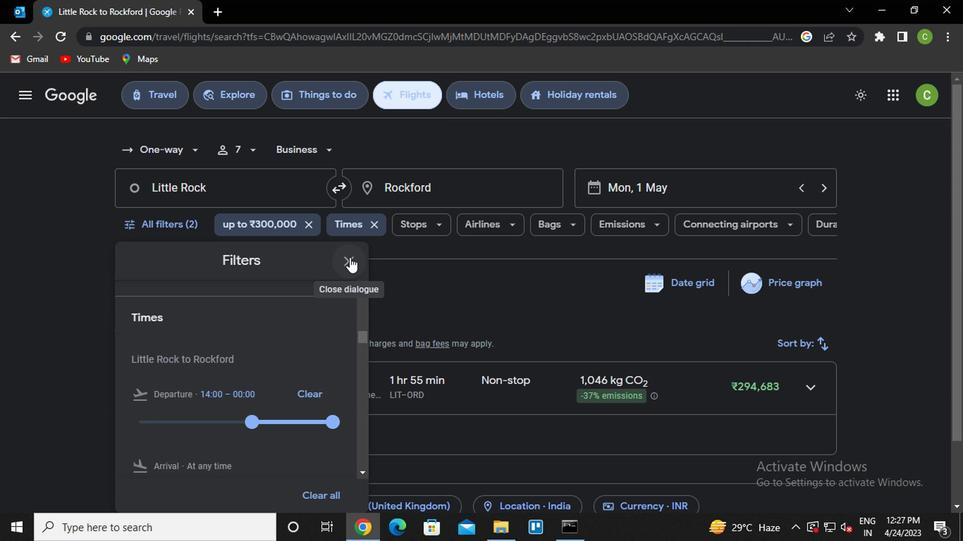 
Action: Mouse moved to (479, 377)
Screenshot: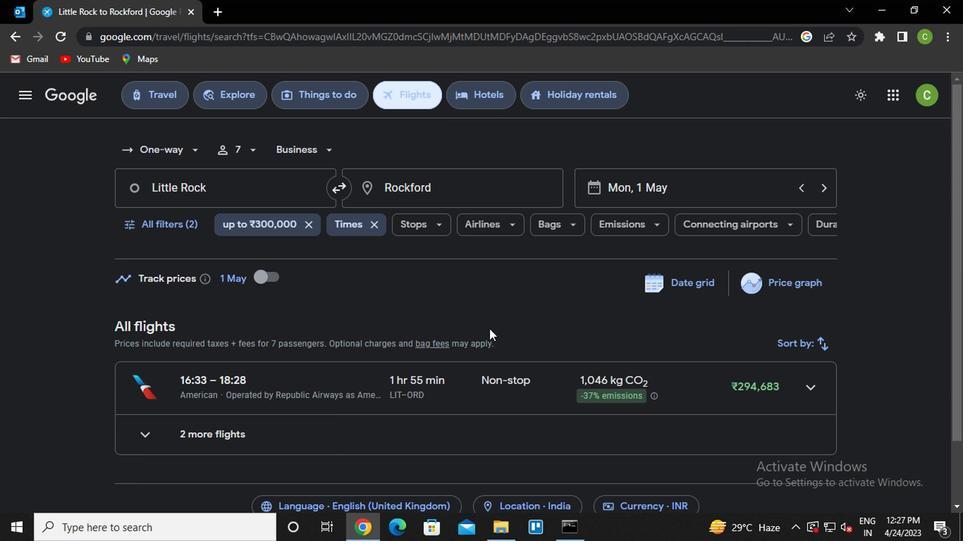 
